 Task: Create a due date automation trigger when advanced on, on the monday after a card is due add fields without custom field "Resume" set to a date less than 1 working days ago at 11:00 AM.
Action: Mouse moved to (1151, 91)
Screenshot: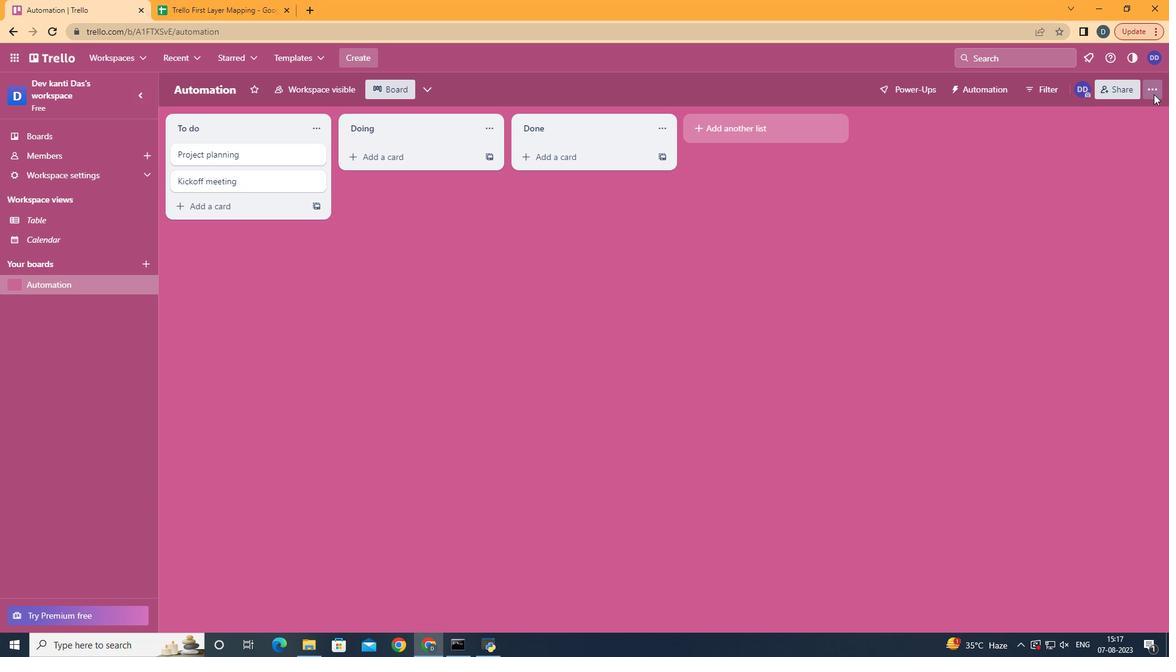 
Action: Mouse pressed left at (1151, 91)
Screenshot: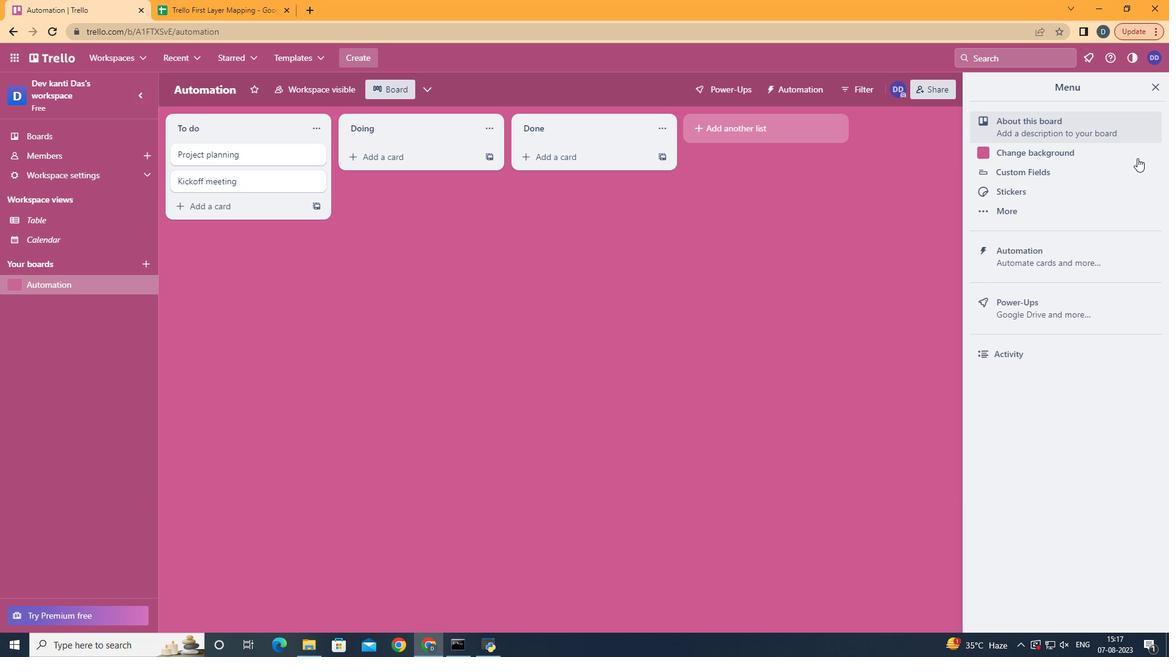 
Action: Mouse moved to (1033, 263)
Screenshot: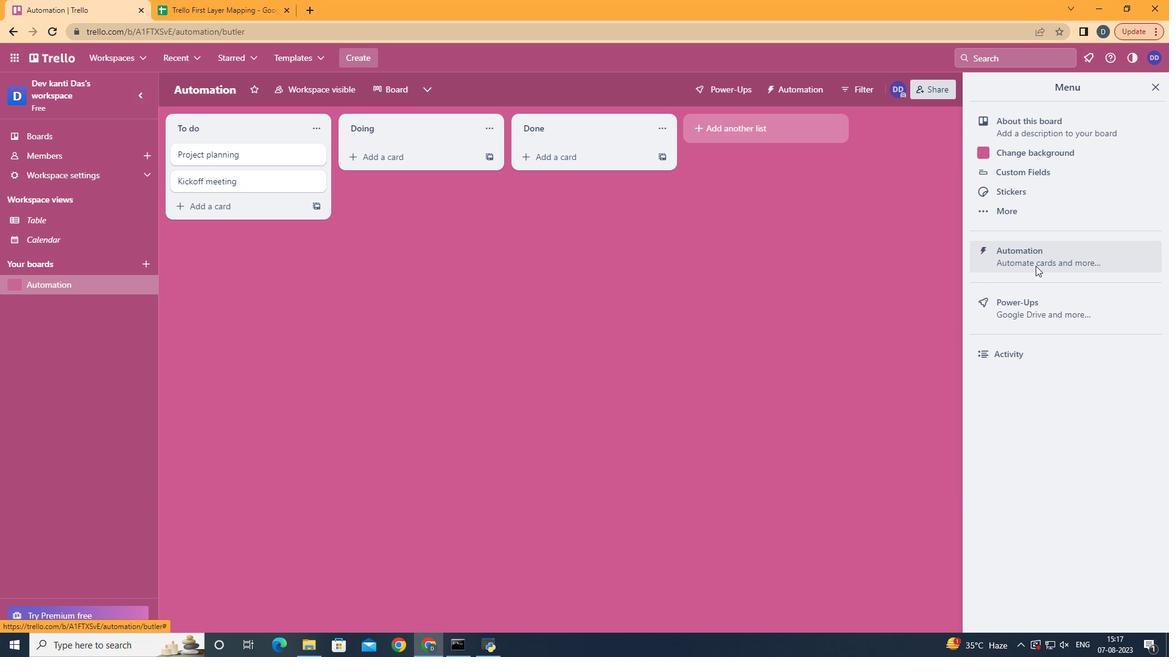 
Action: Mouse pressed left at (1033, 263)
Screenshot: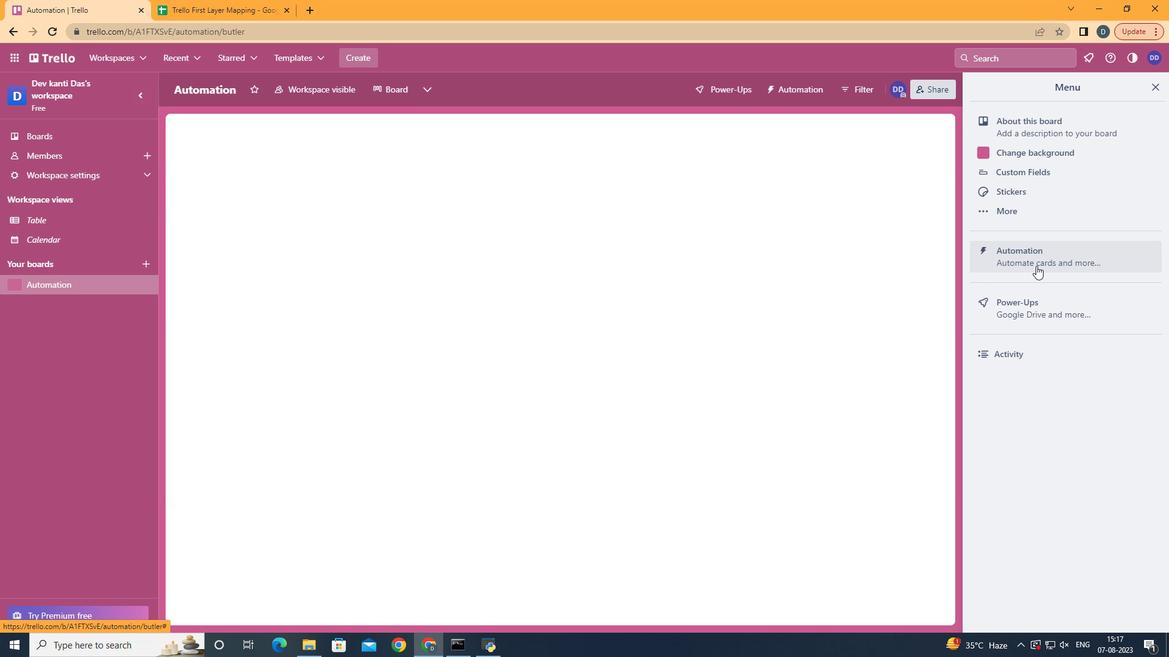 
Action: Mouse moved to (190, 250)
Screenshot: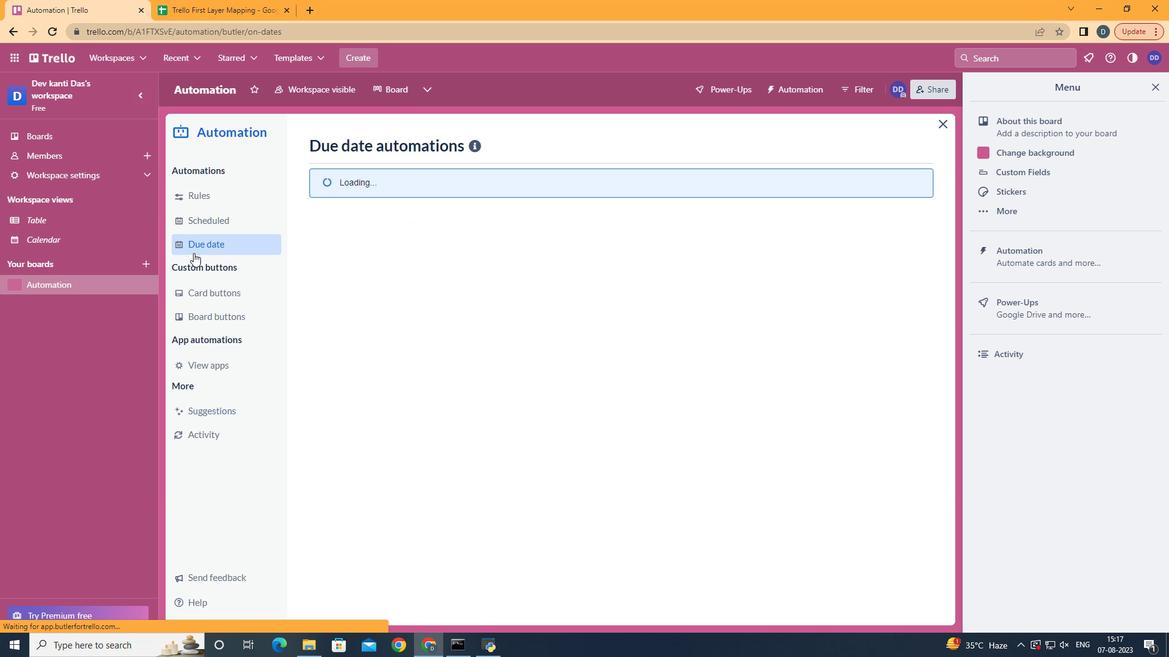 
Action: Mouse pressed left at (190, 250)
Screenshot: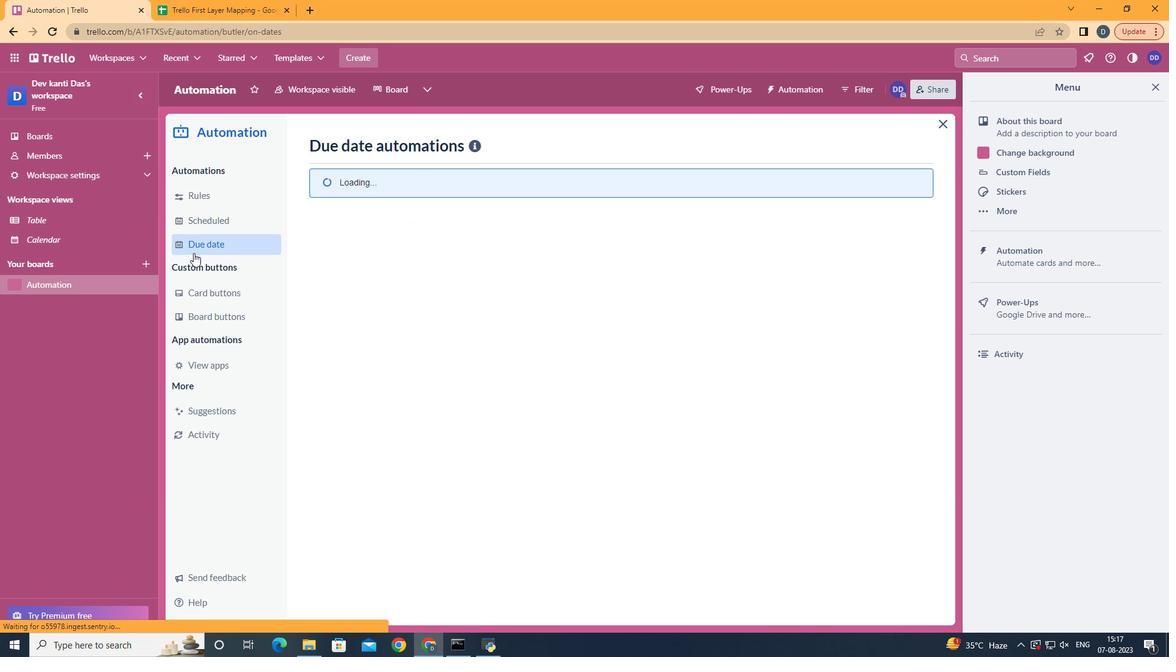 
Action: Mouse moved to (864, 141)
Screenshot: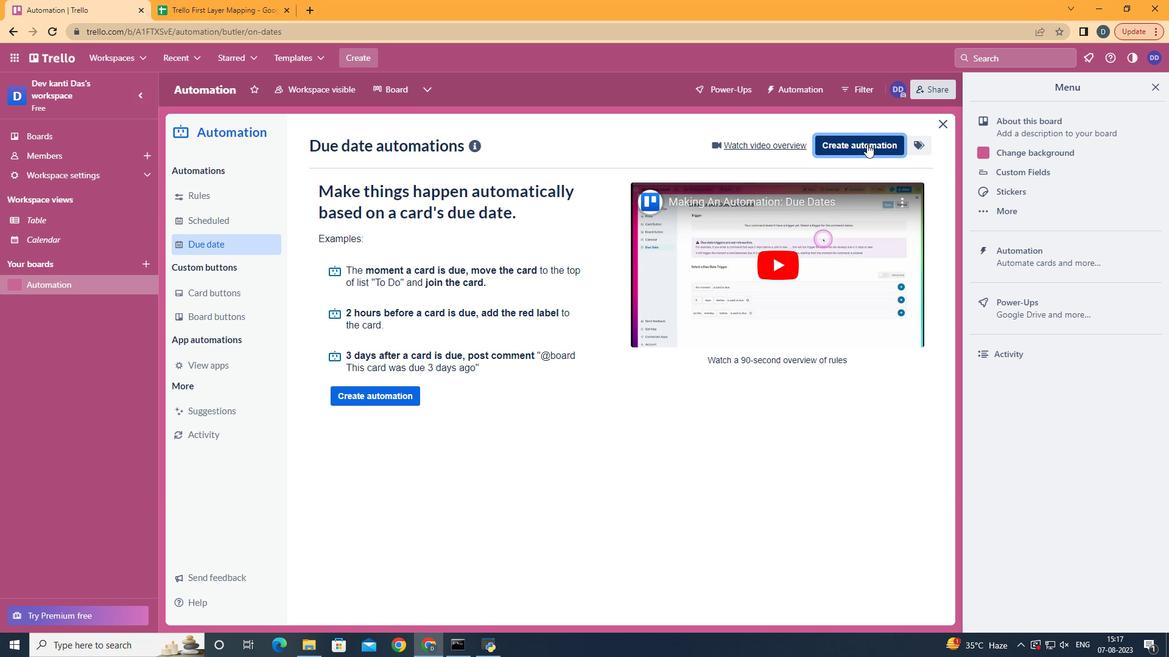 
Action: Mouse pressed left at (864, 141)
Screenshot: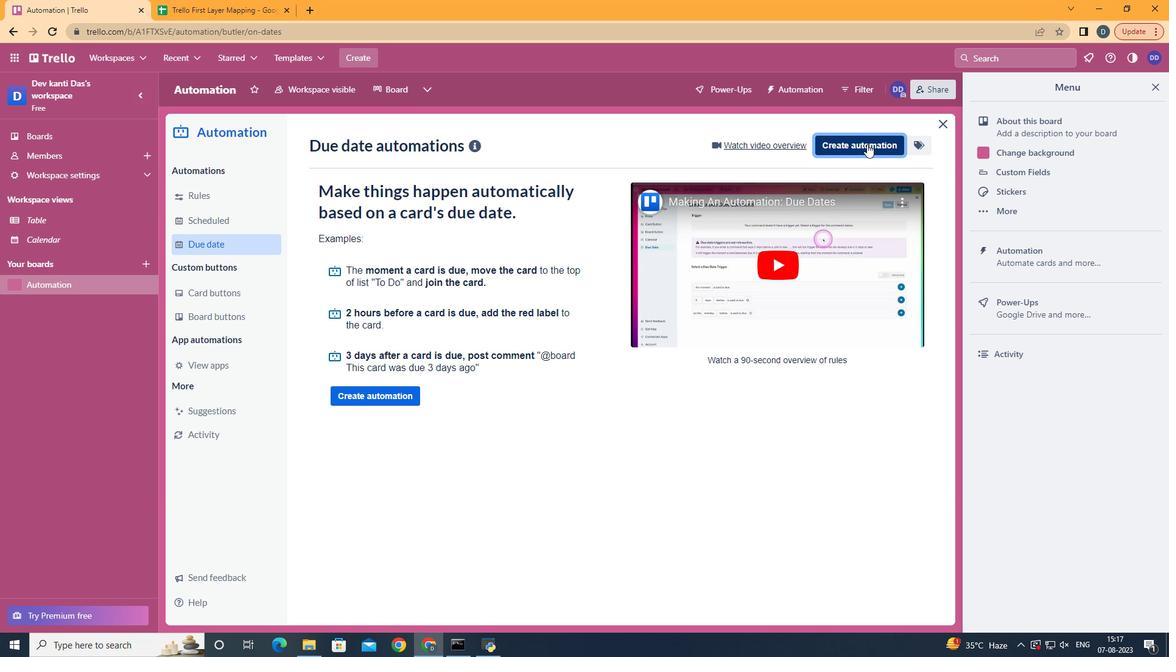 
Action: Mouse moved to (597, 254)
Screenshot: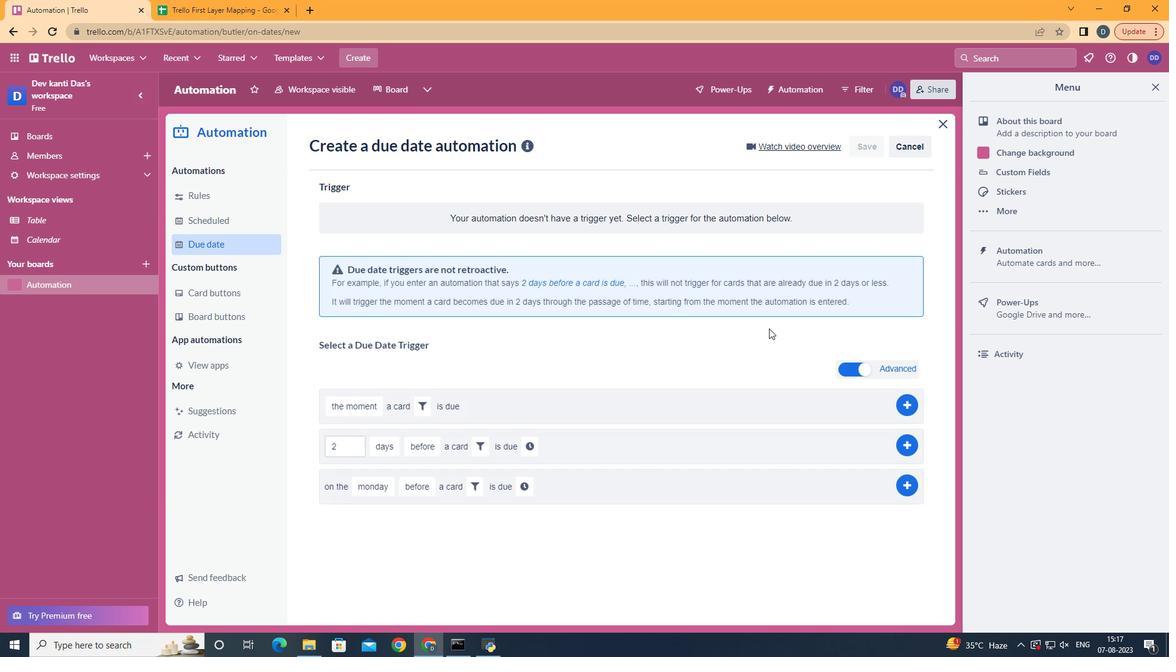 
Action: Mouse pressed left at (597, 254)
Screenshot: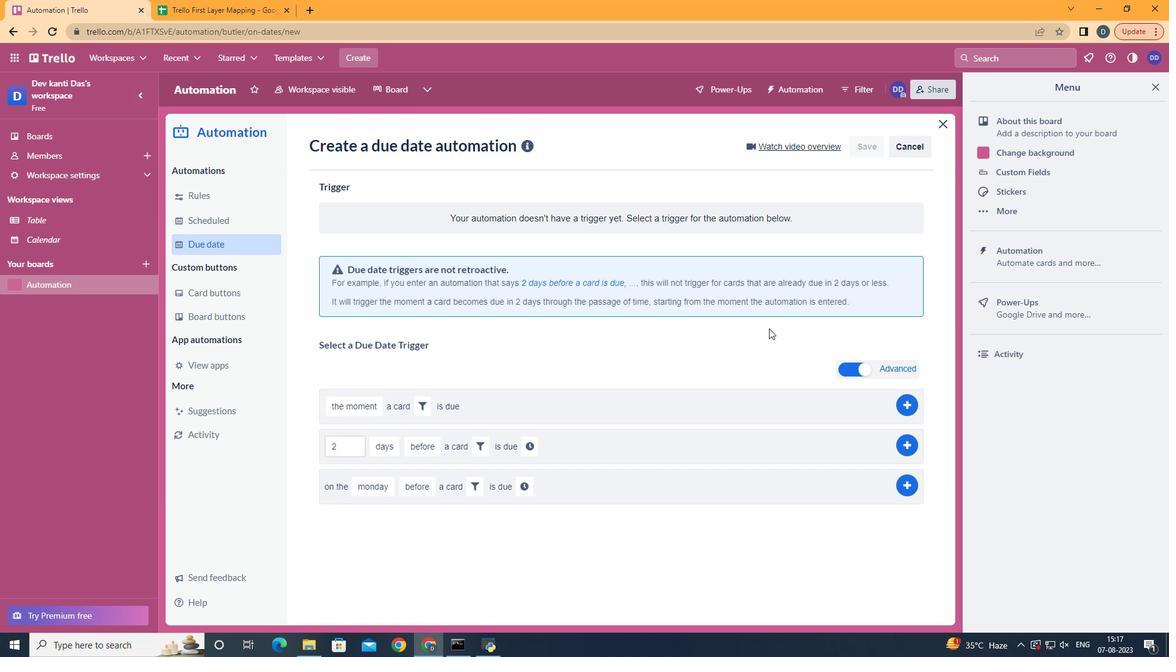 
Action: Mouse moved to (394, 314)
Screenshot: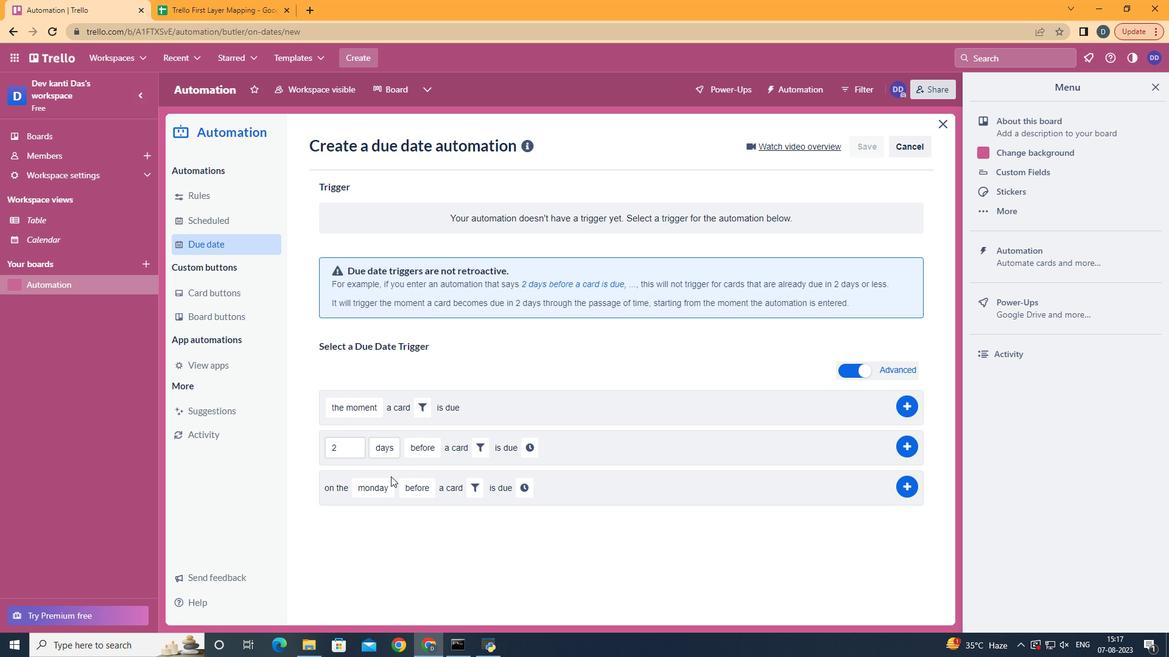 
Action: Mouse pressed left at (394, 314)
Screenshot: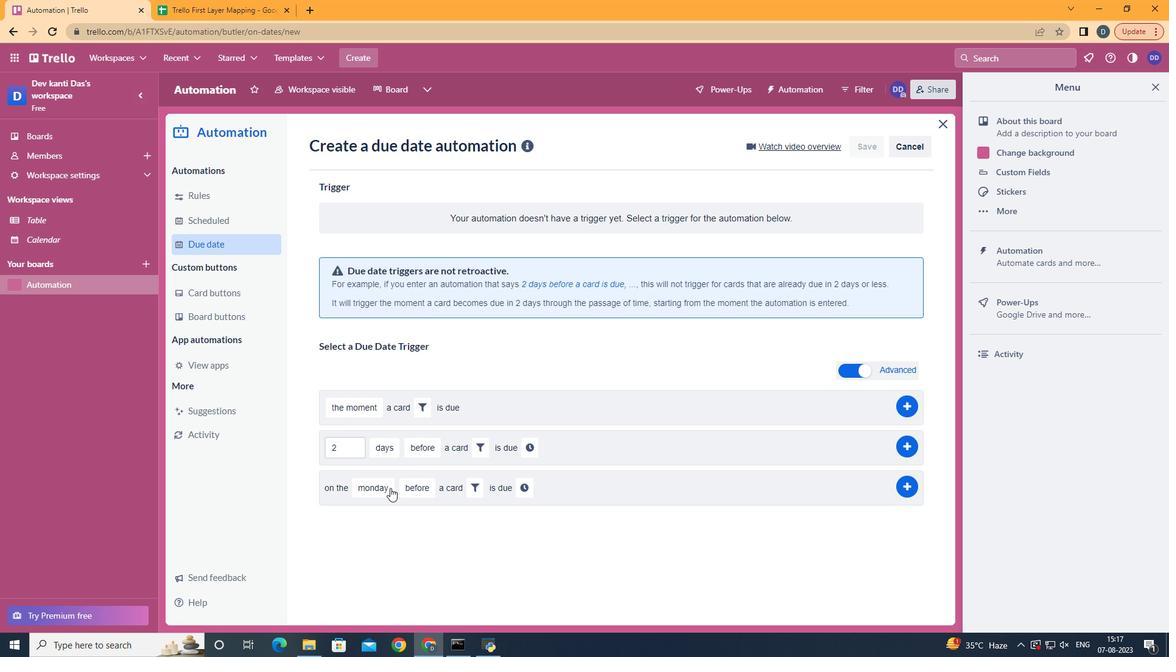 
Action: Mouse moved to (426, 528)
Screenshot: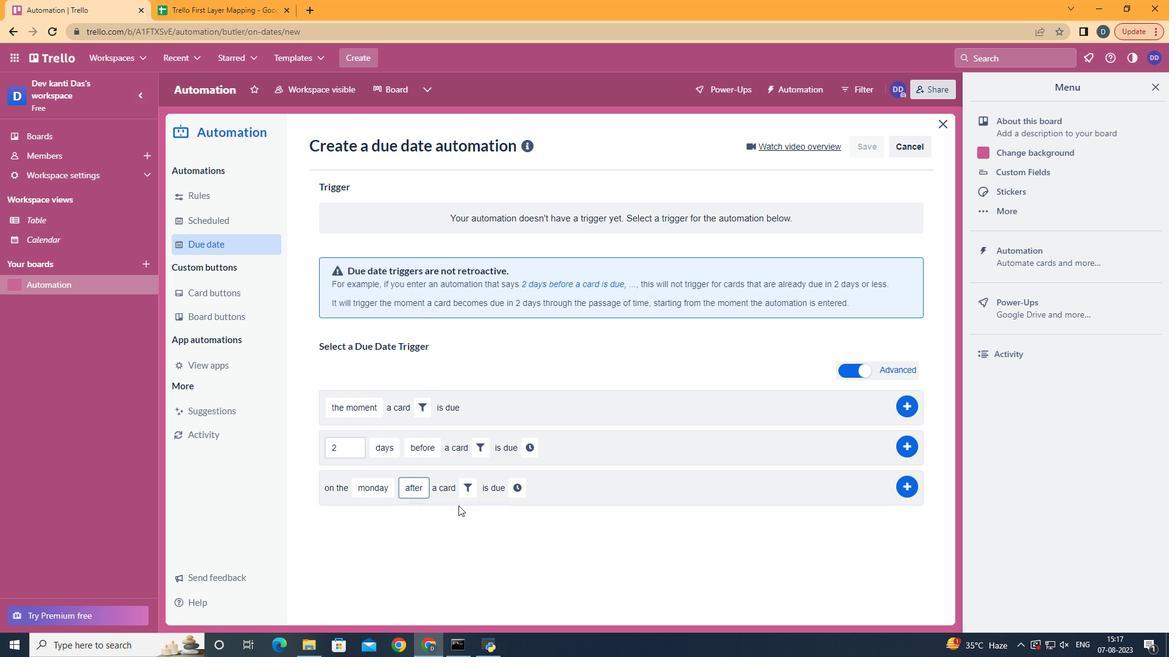 
Action: Mouse pressed left at (426, 528)
Screenshot: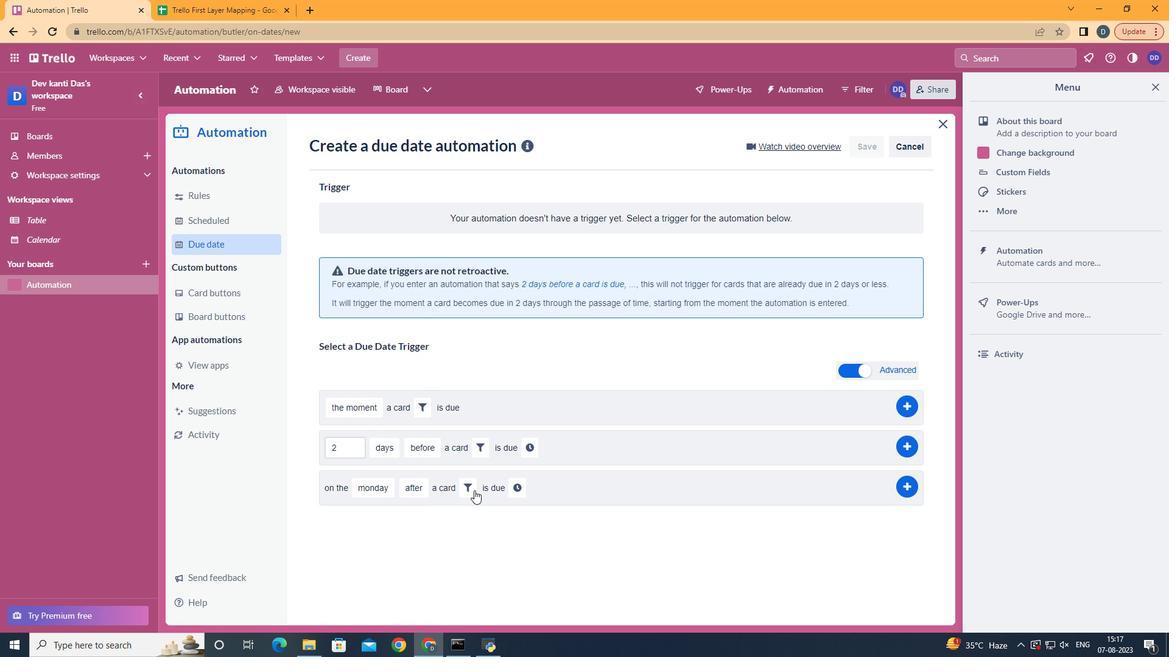 
Action: Mouse moved to (472, 486)
Screenshot: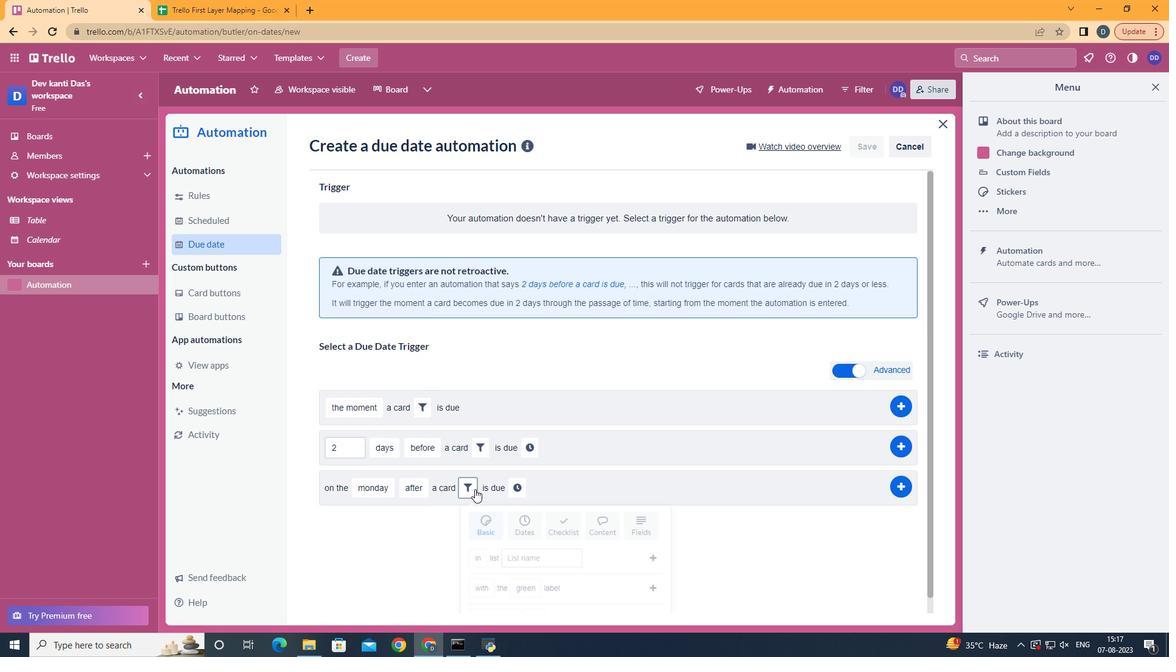 
Action: Mouse pressed left at (472, 486)
Screenshot: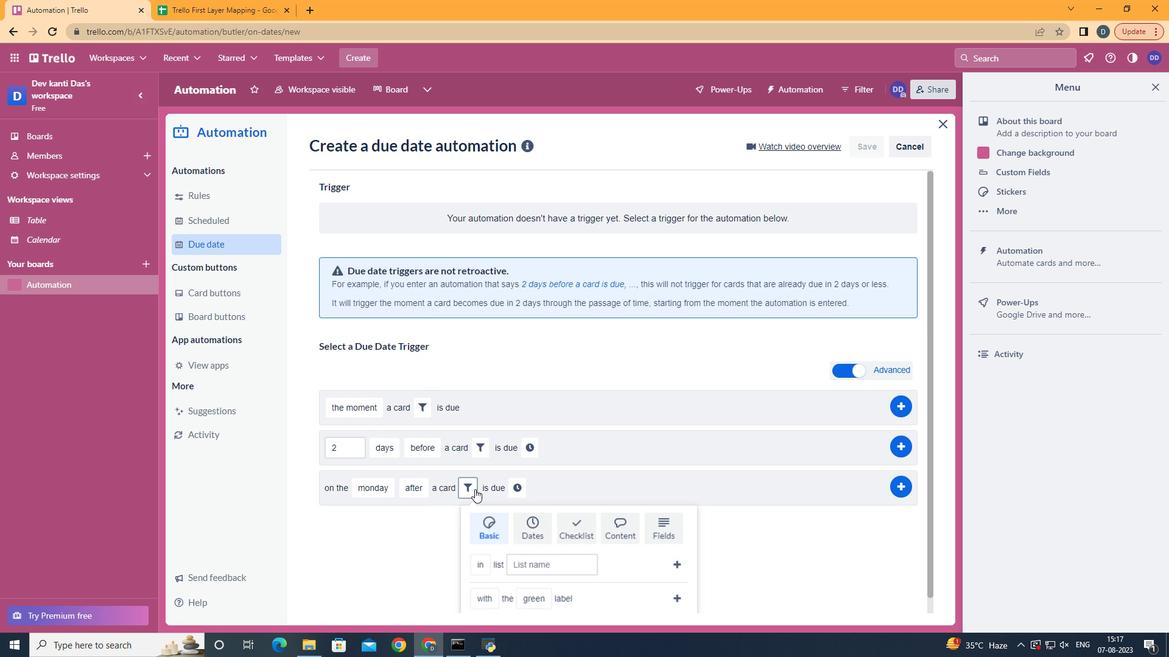
Action: Mouse moved to (673, 531)
Screenshot: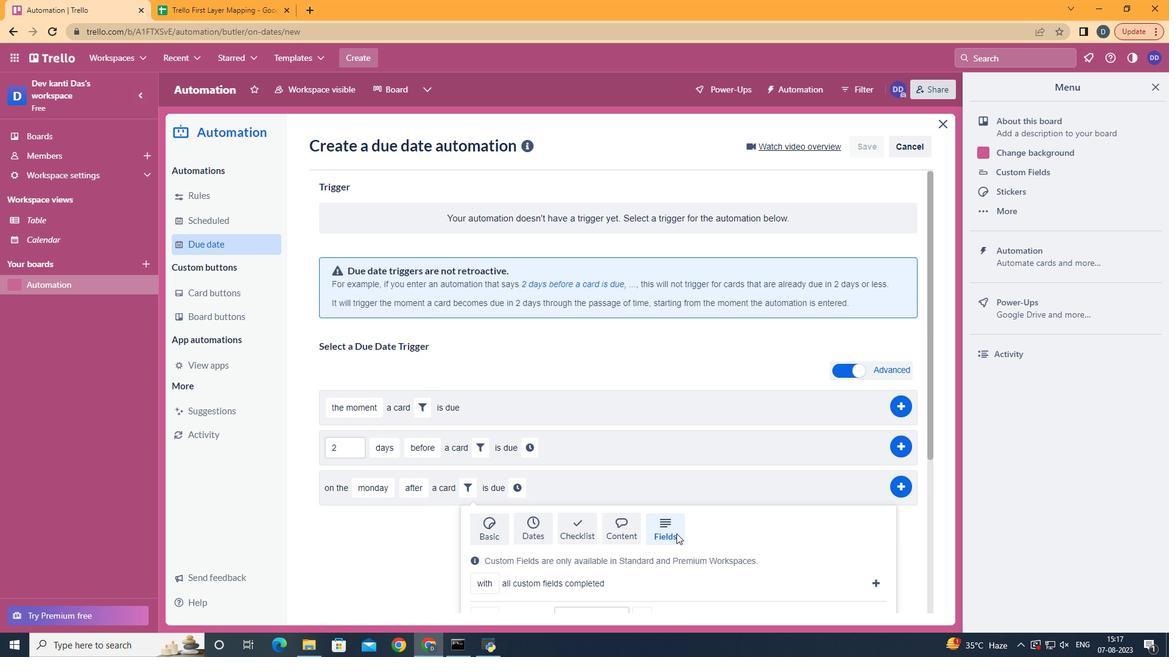 
Action: Mouse pressed left at (673, 531)
Screenshot: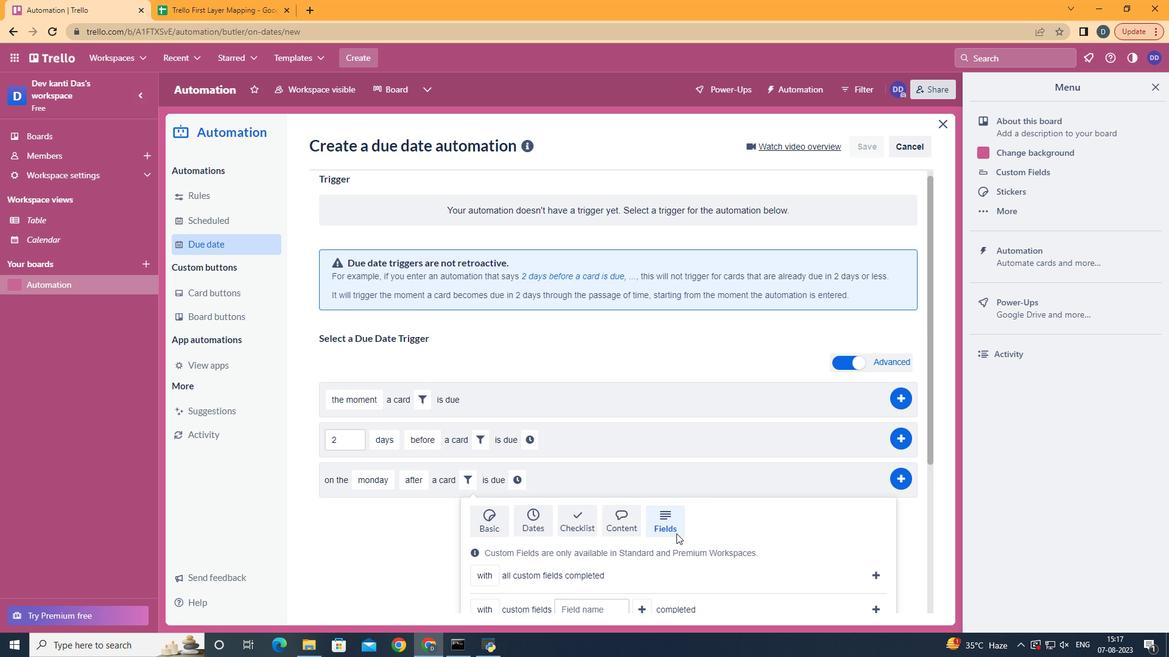 
Action: Mouse scrolled (673, 530) with delta (0, 0)
Screenshot: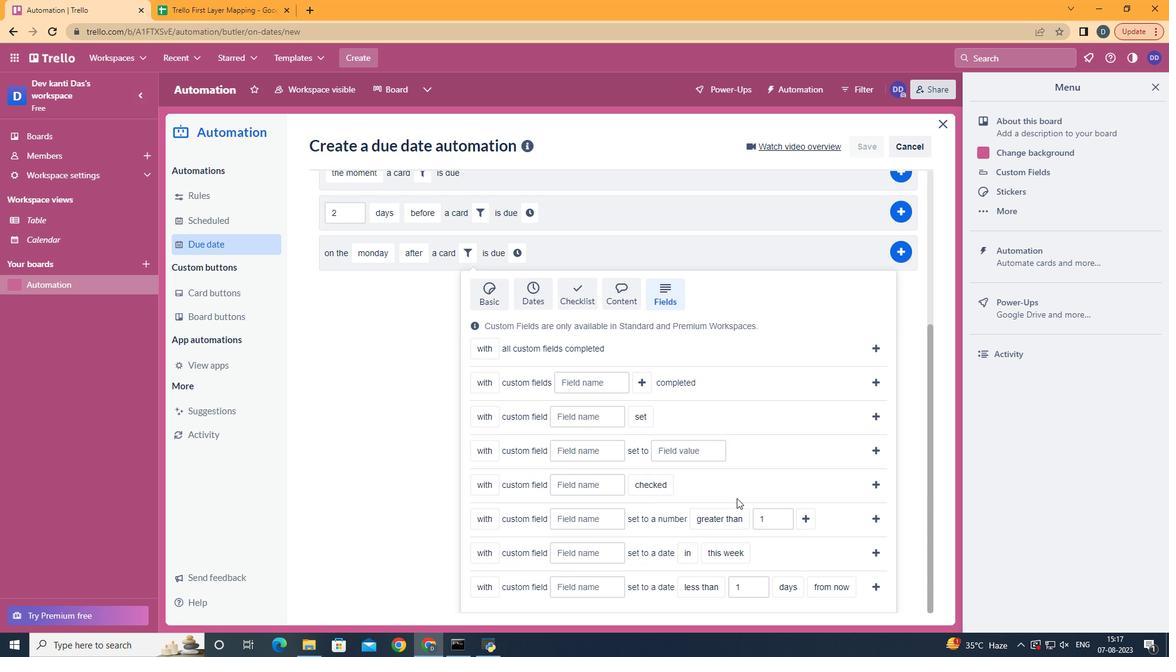 
Action: Mouse scrolled (673, 530) with delta (0, 0)
Screenshot: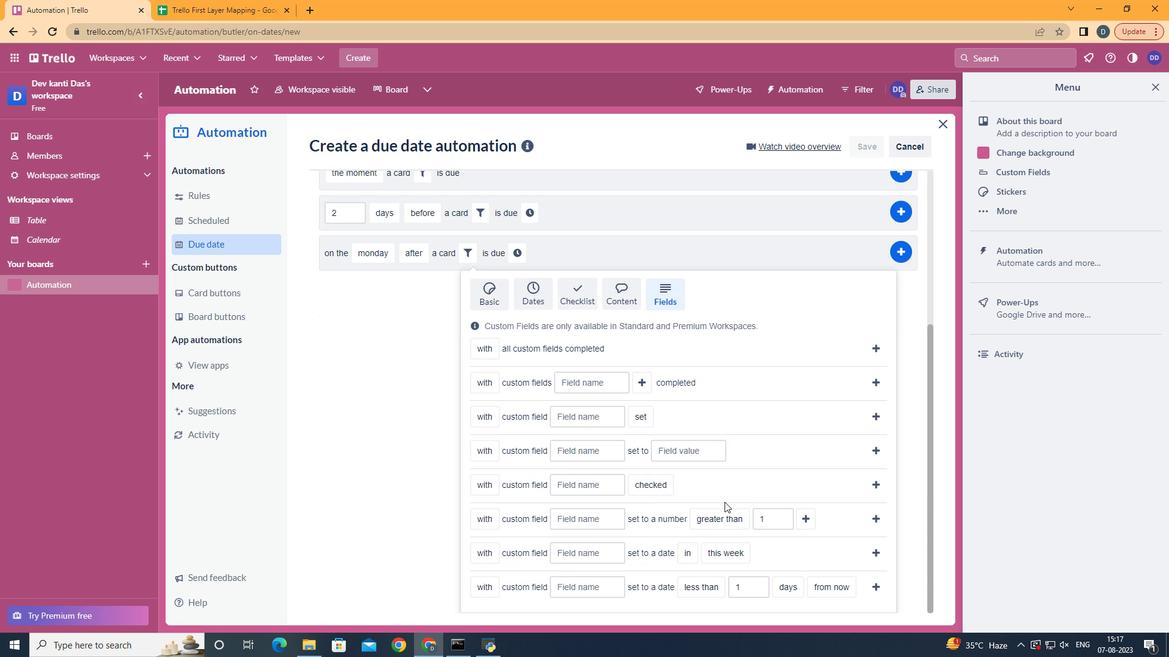 
Action: Mouse scrolled (673, 530) with delta (0, 0)
Screenshot: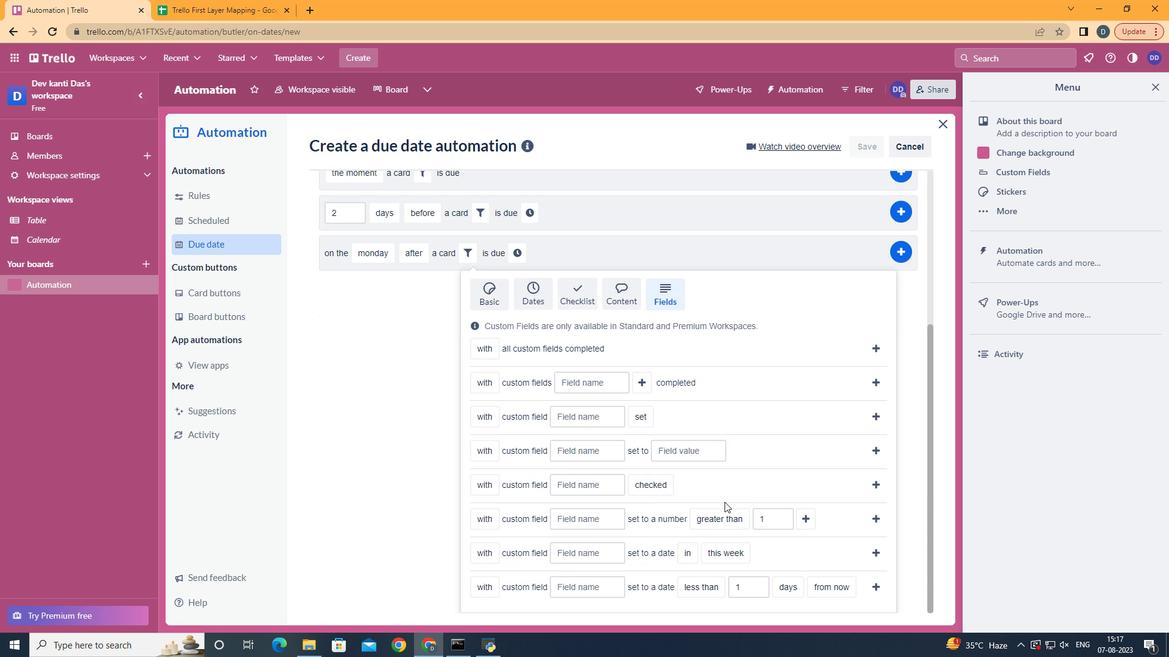 
Action: Mouse scrolled (673, 530) with delta (0, 0)
Screenshot: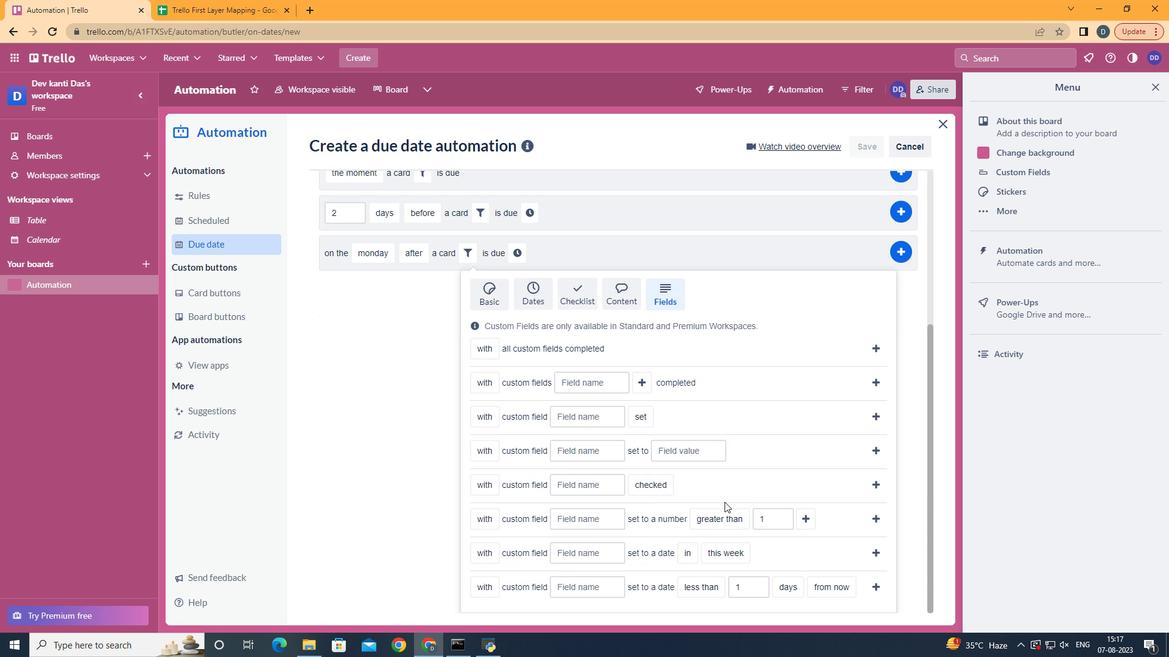 
Action: Mouse scrolled (673, 530) with delta (0, 0)
Screenshot: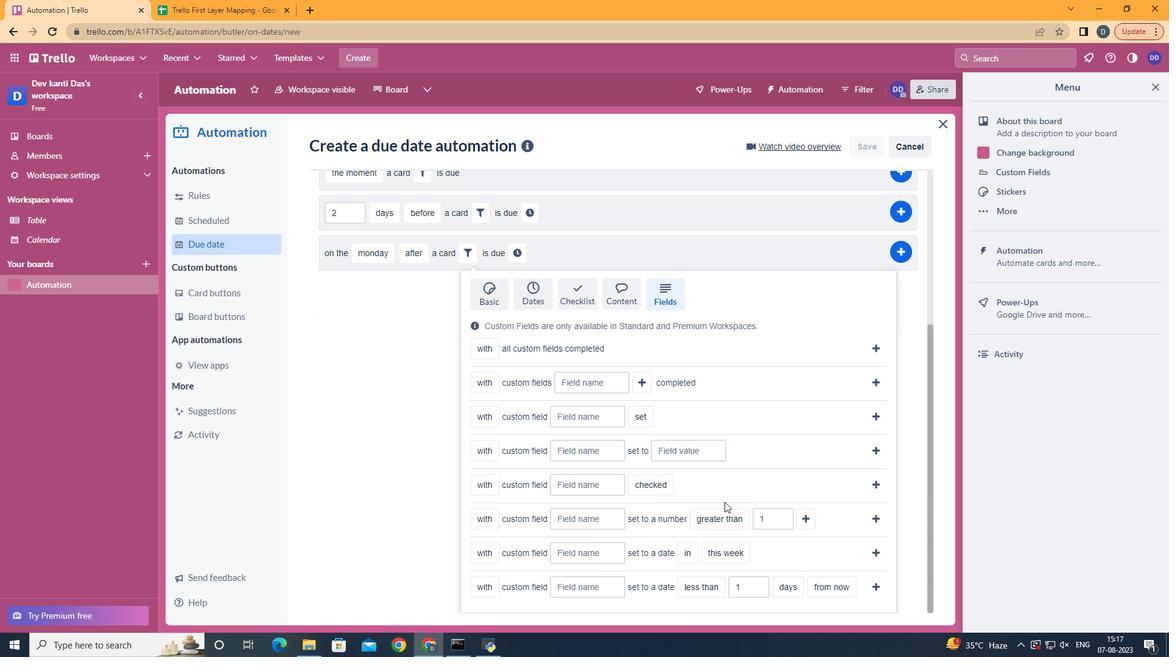 
Action: Mouse moved to (493, 564)
Screenshot: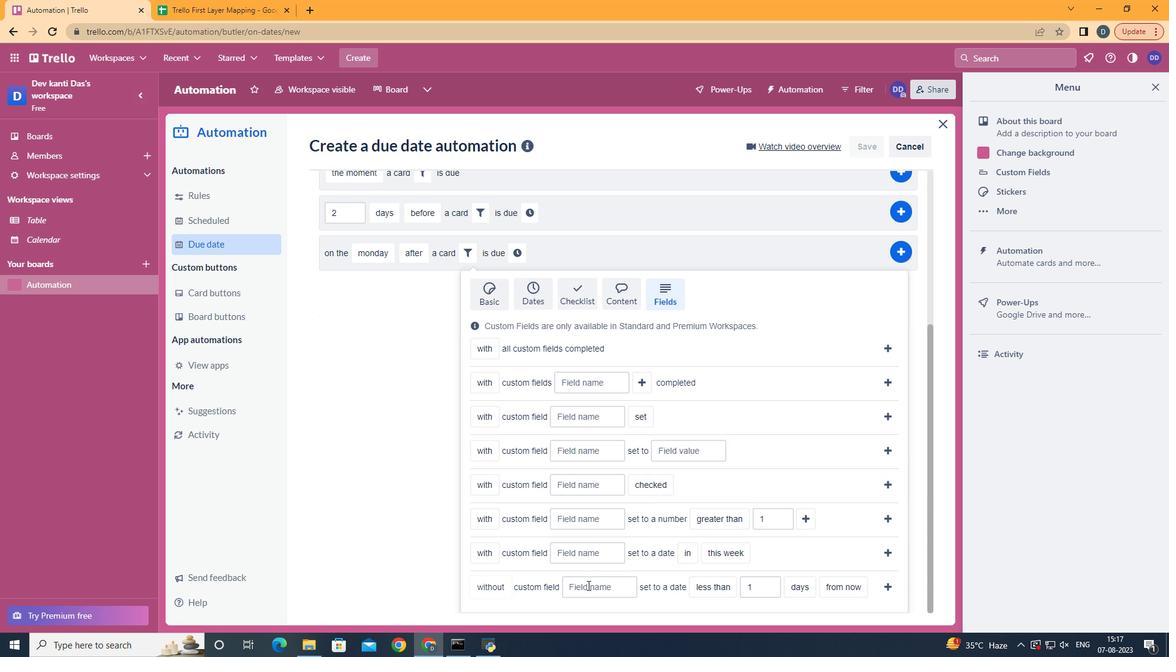 
Action: Mouse pressed left at (493, 564)
Screenshot: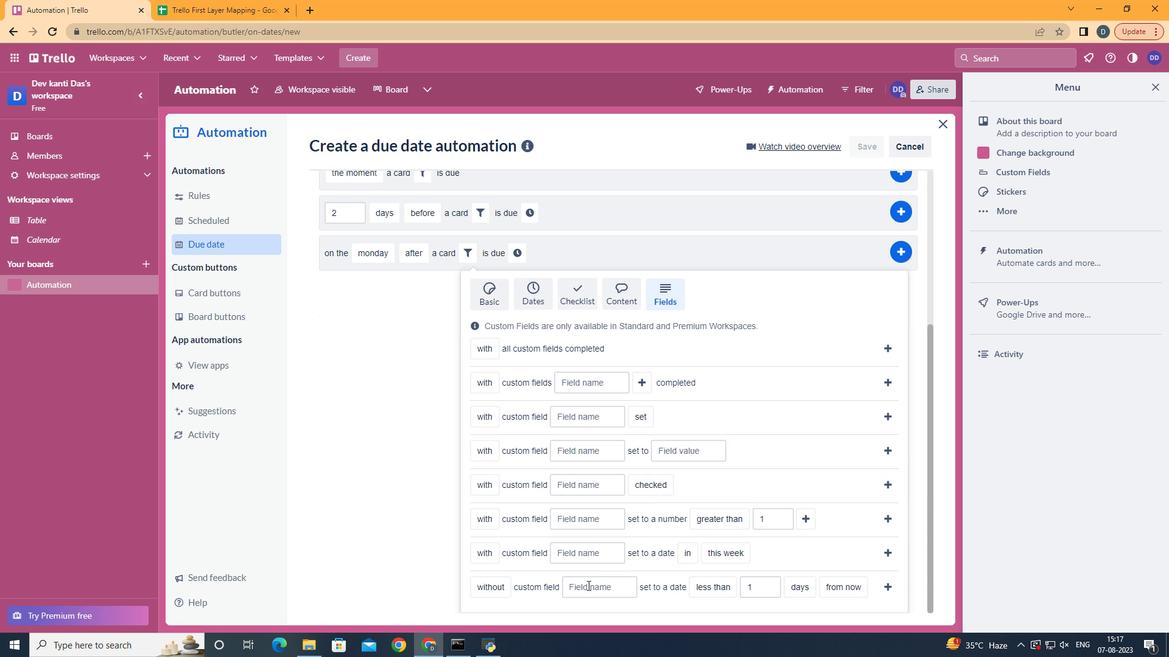 
Action: Mouse moved to (584, 582)
Screenshot: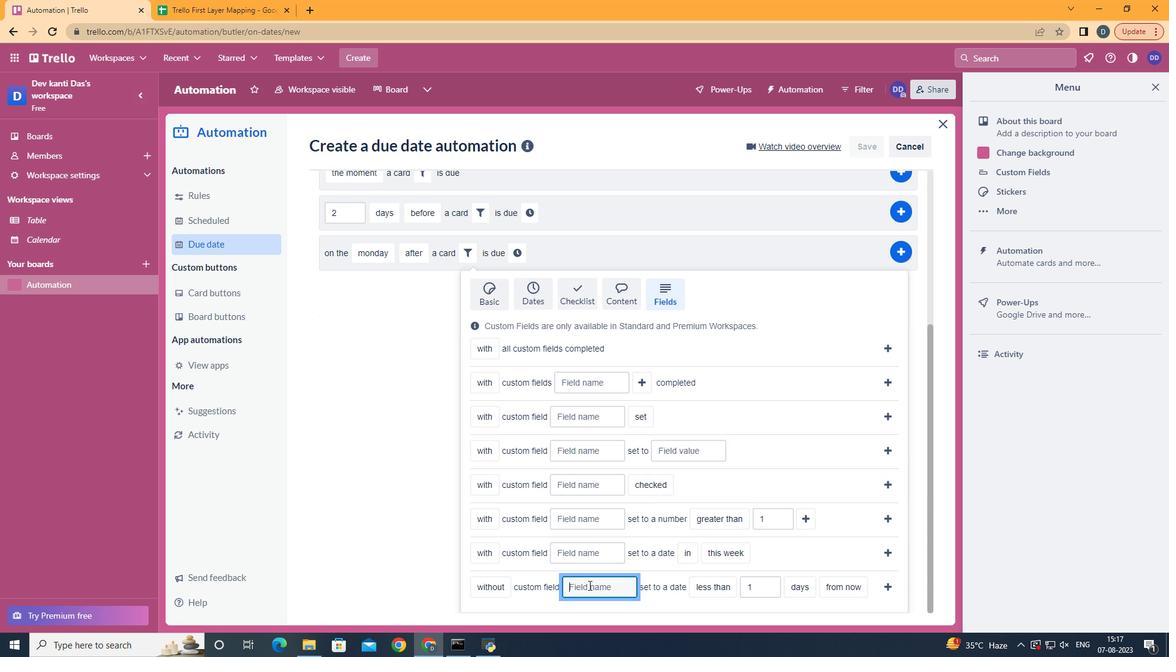 
Action: Mouse pressed left at (584, 582)
Screenshot: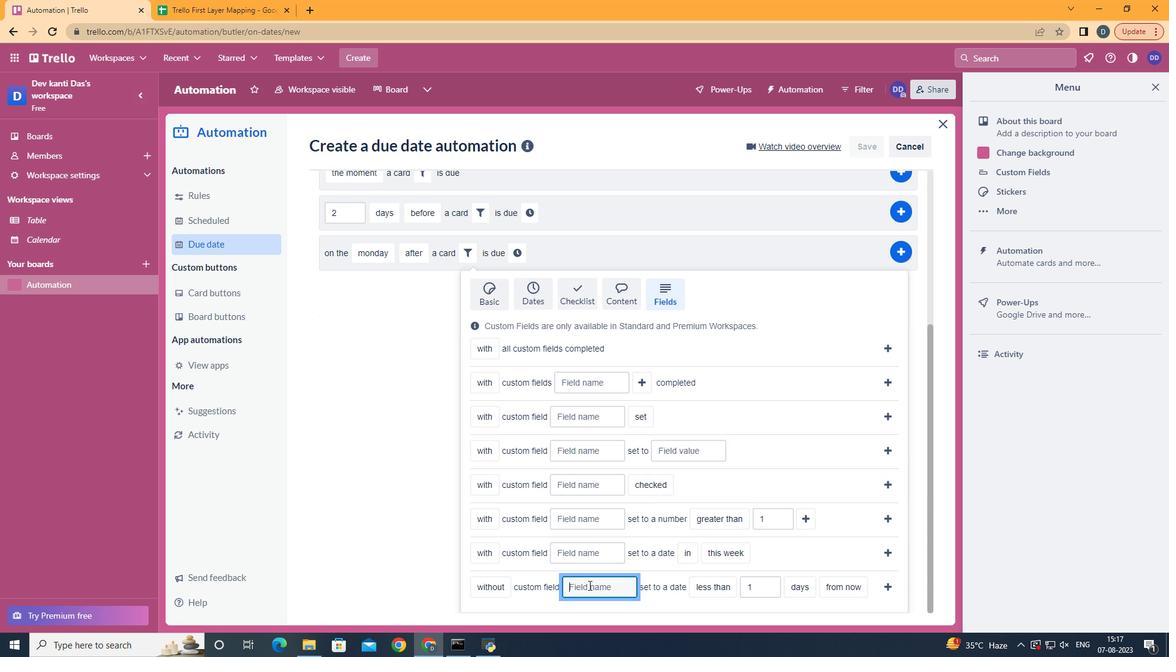 
Action: Mouse moved to (585, 582)
Screenshot: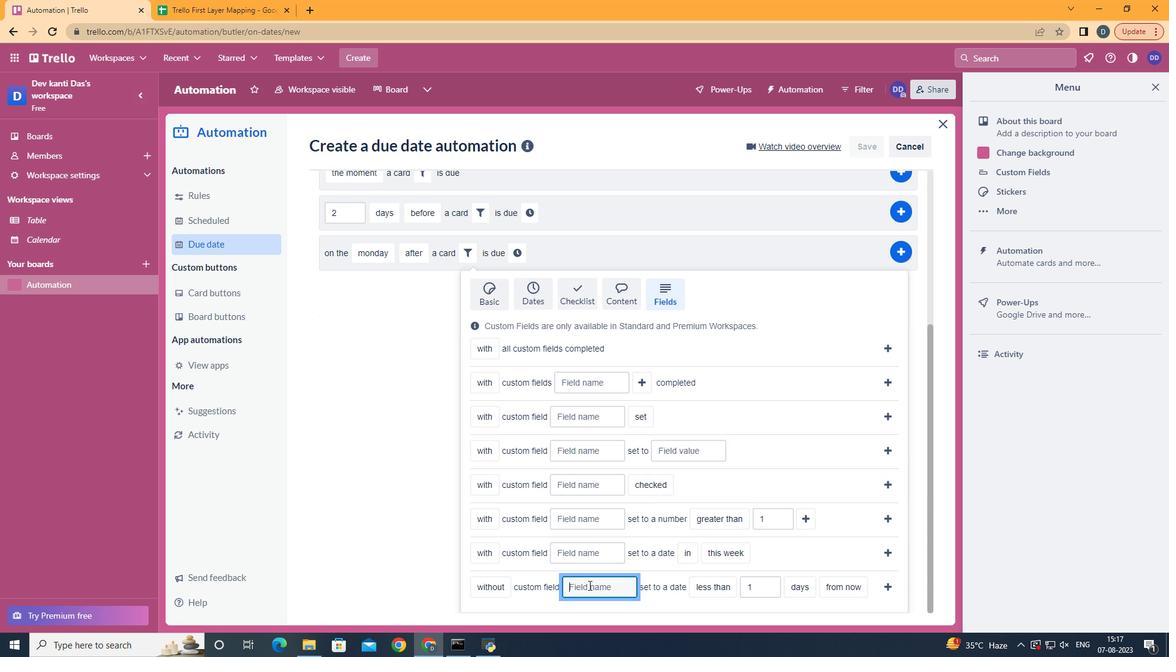 
Action: Key pressed <Key.shift>Resume
Screenshot: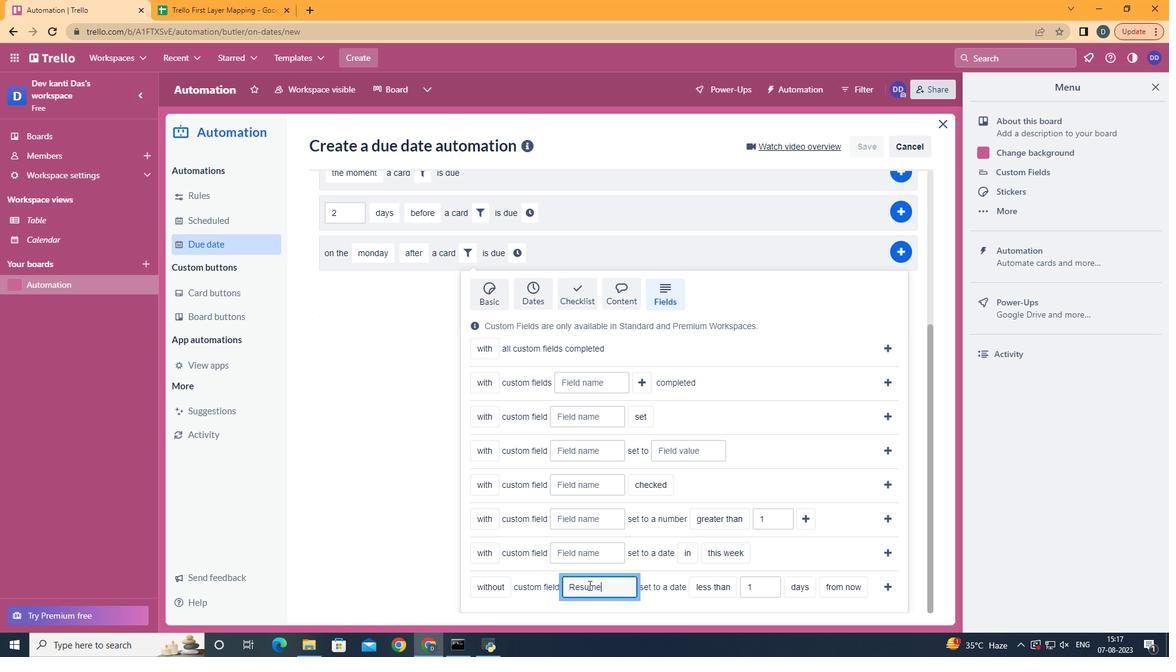 
Action: Mouse moved to (716, 495)
Screenshot: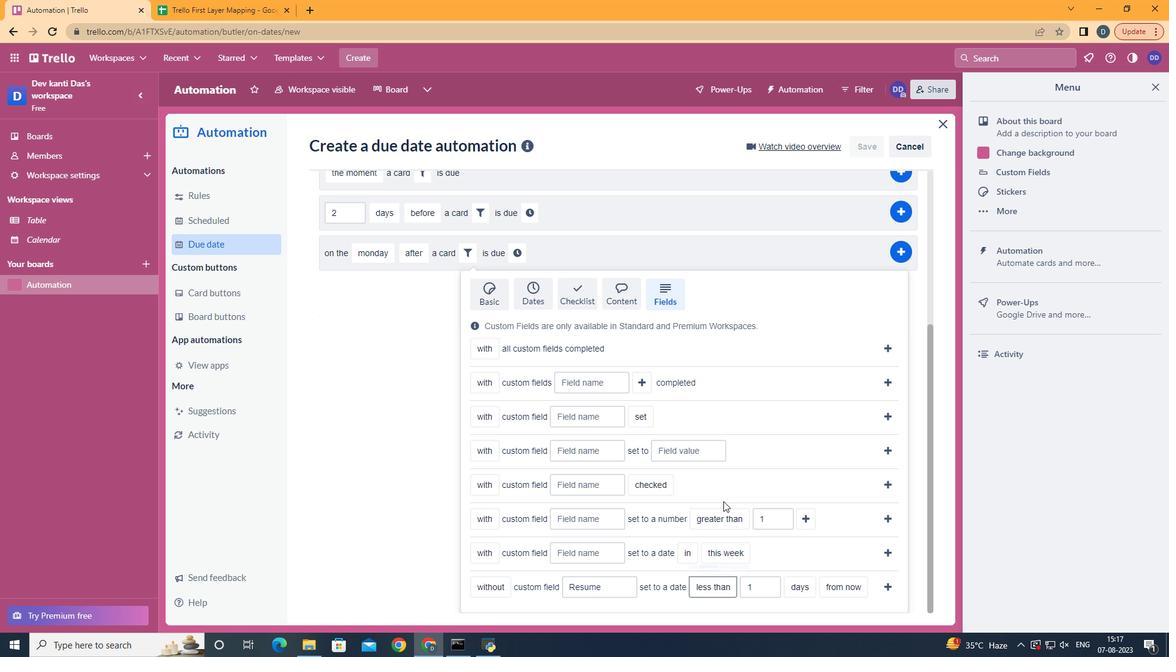 
Action: Mouse pressed left at (716, 495)
Screenshot: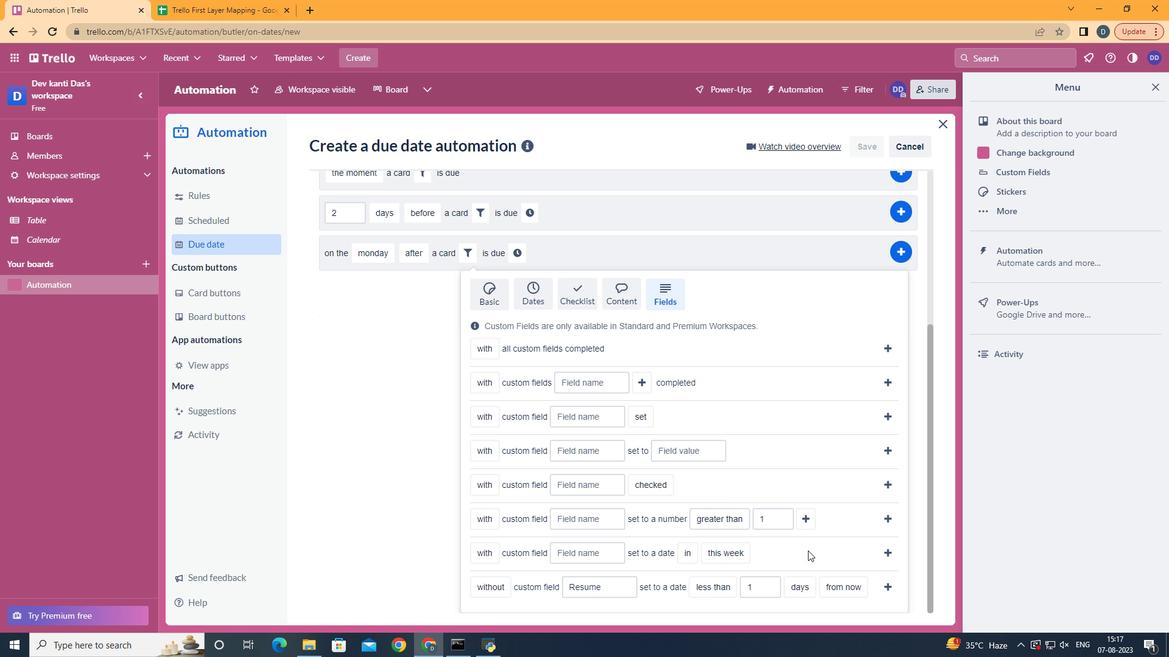 
Action: Mouse moved to (809, 564)
Screenshot: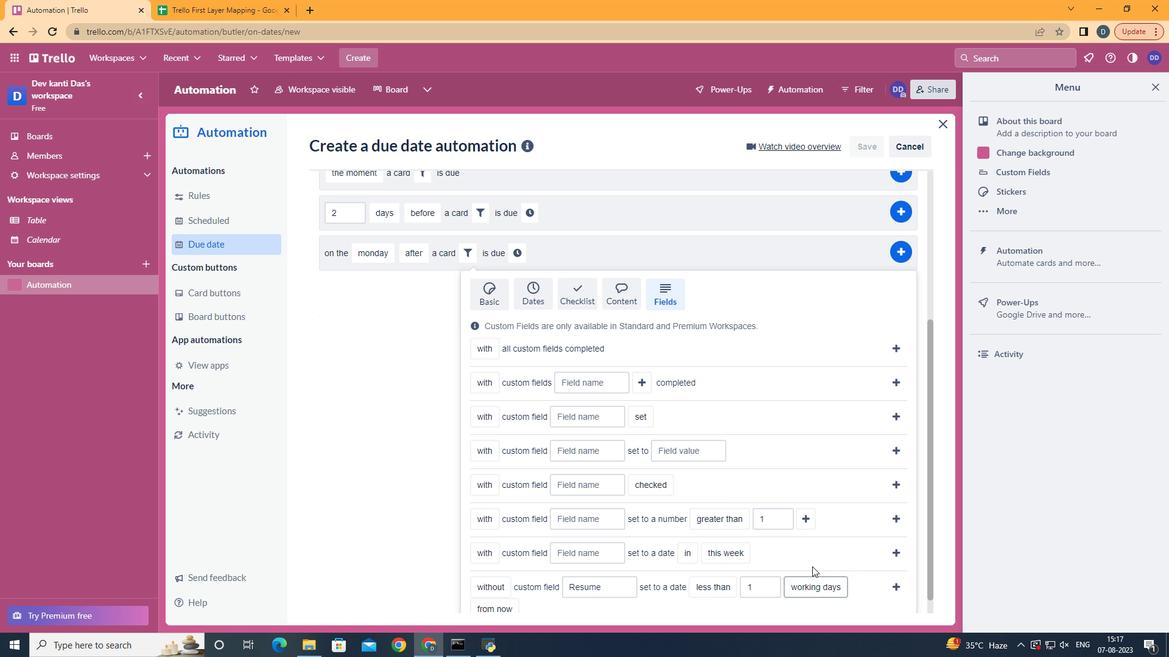 
Action: Mouse pressed left at (809, 564)
Screenshot: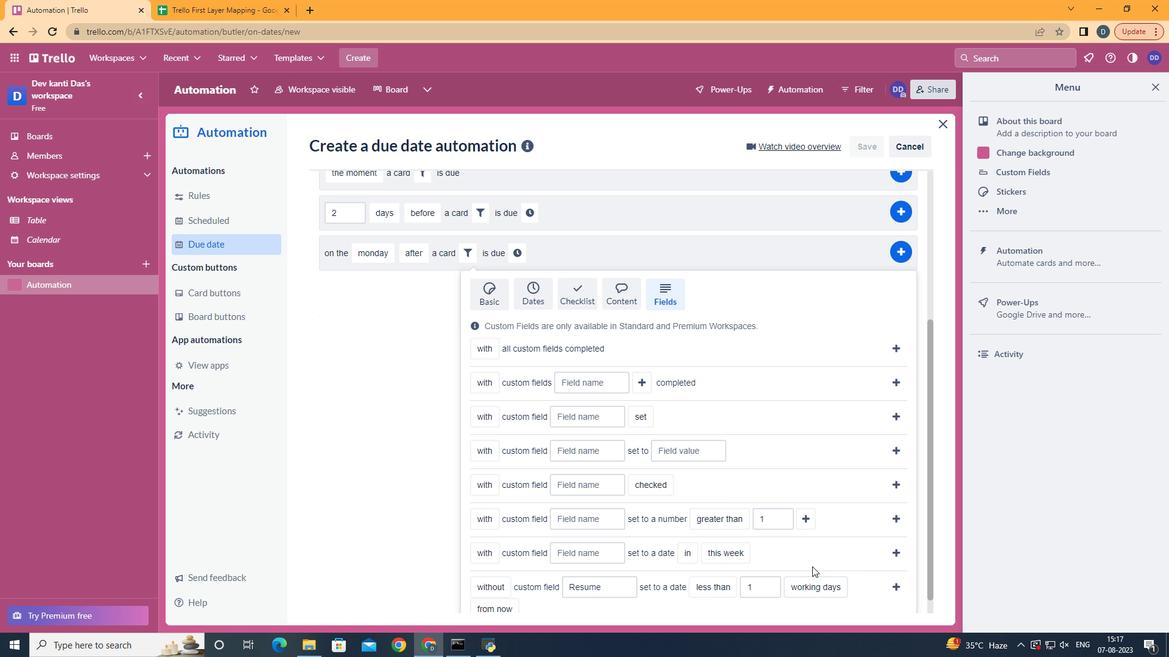 
Action: Mouse moved to (811, 546)
Screenshot: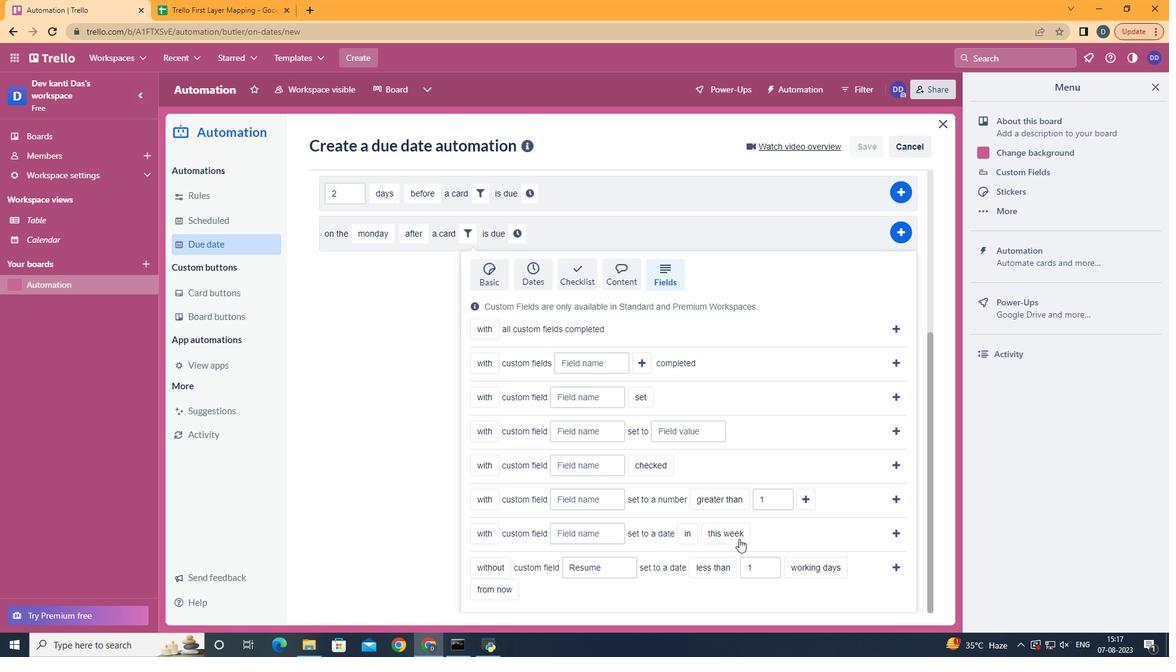 
Action: Mouse scrolled (811, 546) with delta (0, 0)
Screenshot: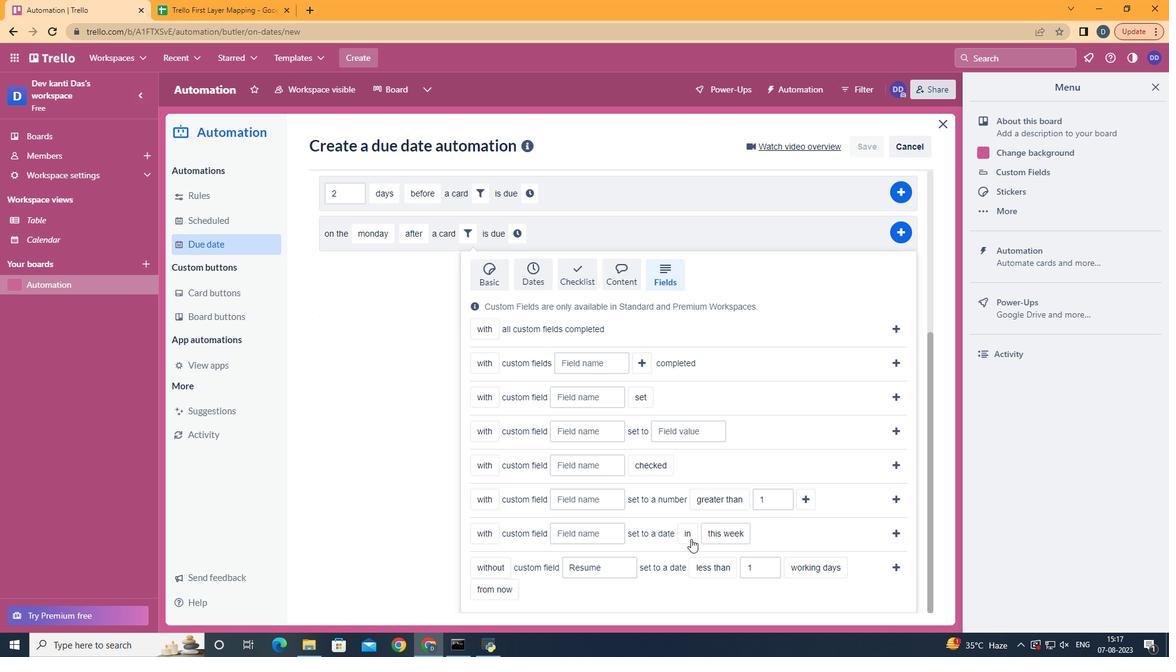 
Action: Mouse moved to (811, 546)
Screenshot: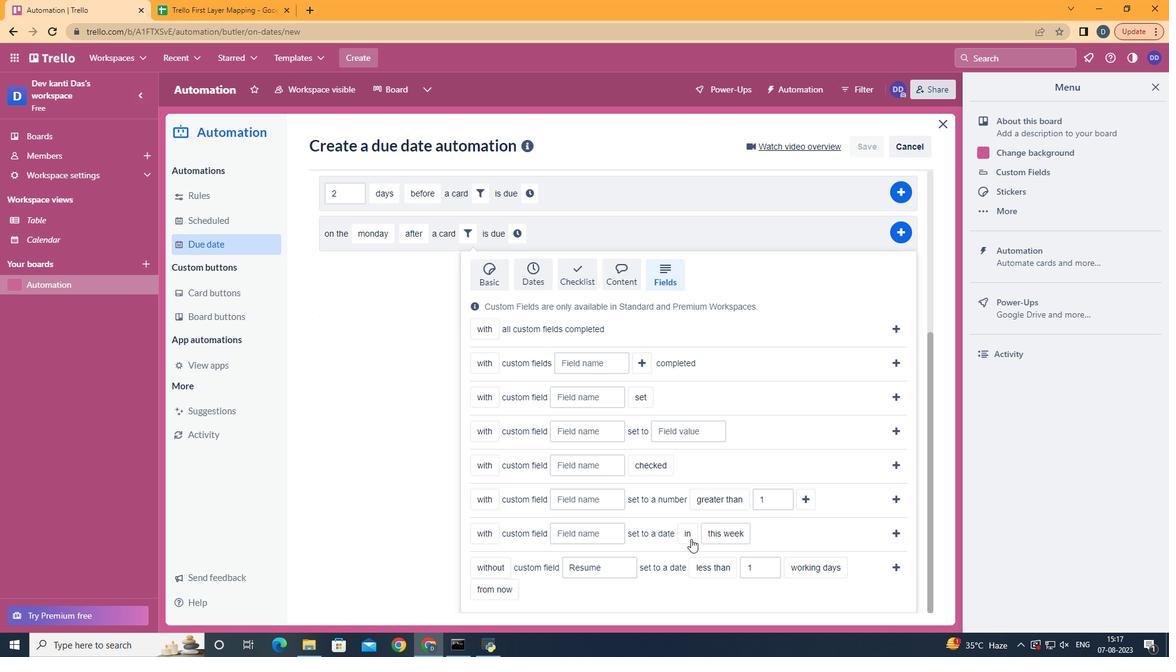 
Action: Mouse scrolled (811, 545) with delta (0, 0)
Screenshot: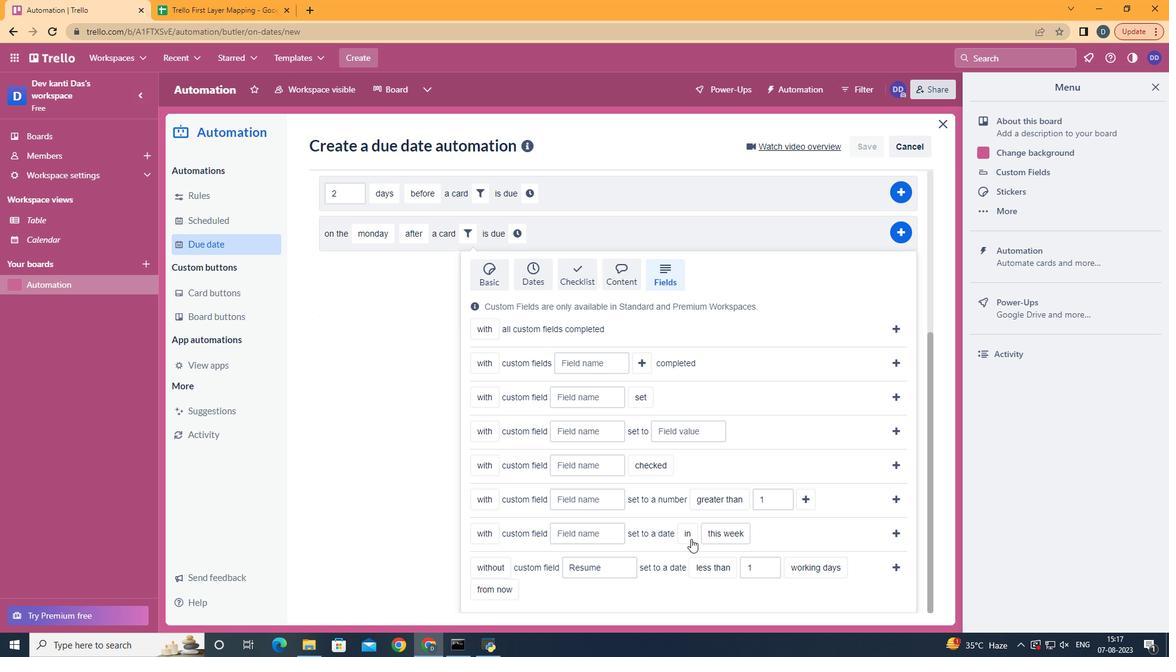 
Action: Mouse scrolled (811, 545) with delta (0, 0)
Screenshot: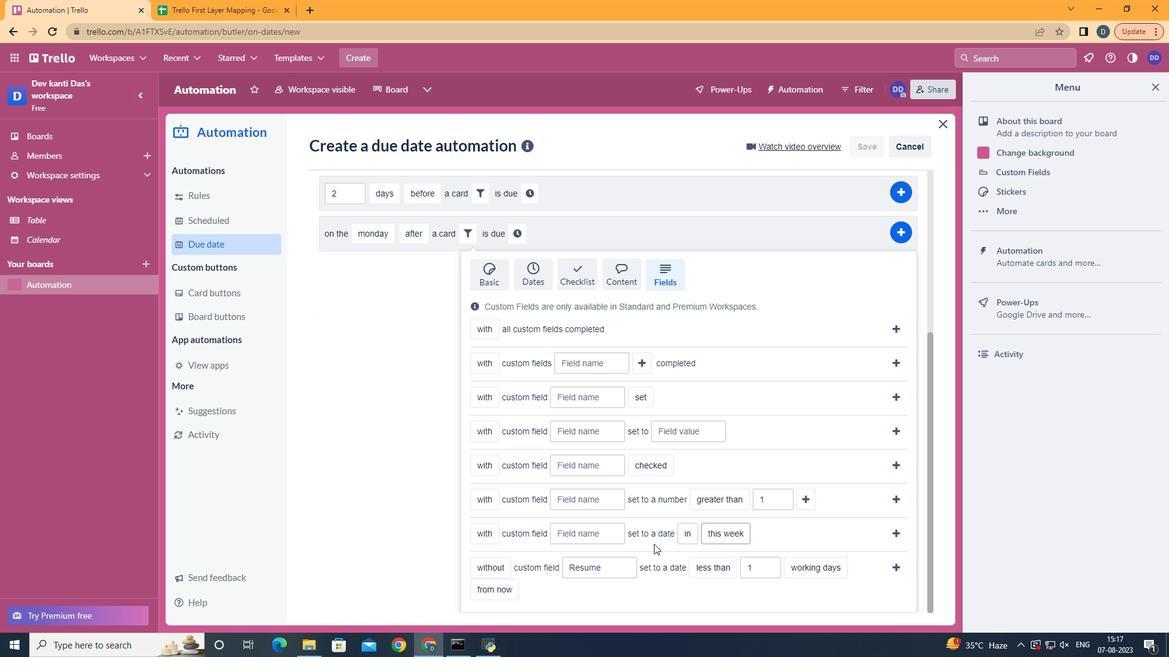 
Action: Mouse moved to (510, 569)
Screenshot: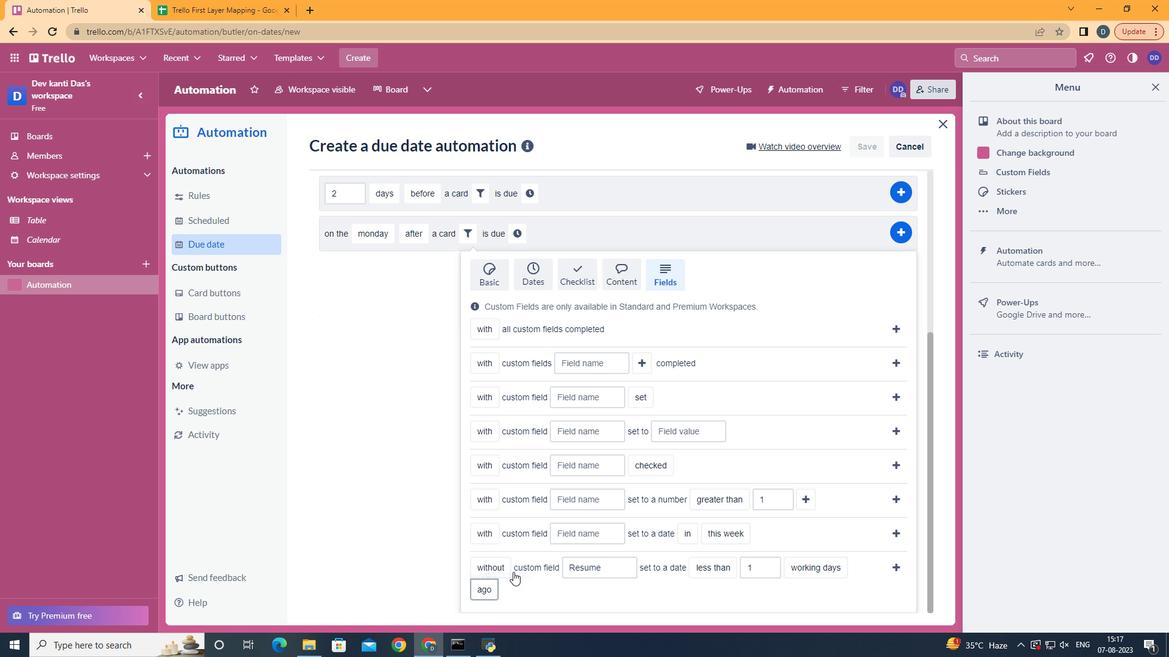 
Action: Mouse pressed left at (510, 569)
Screenshot: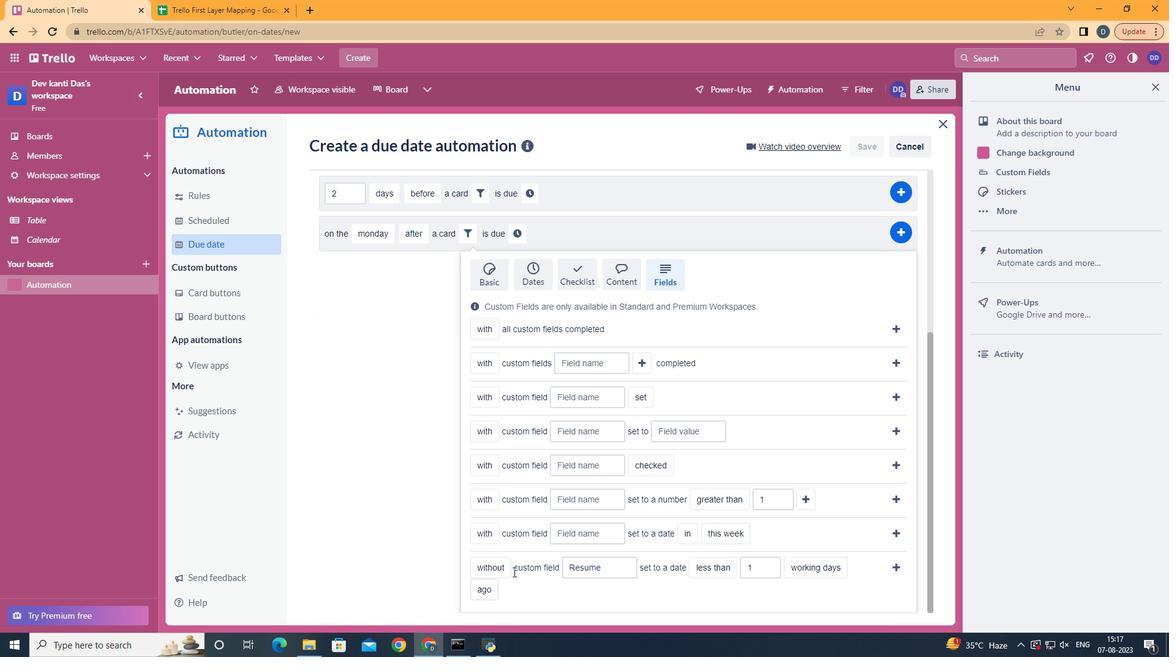 
Action: Mouse moved to (897, 567)
Screenshot: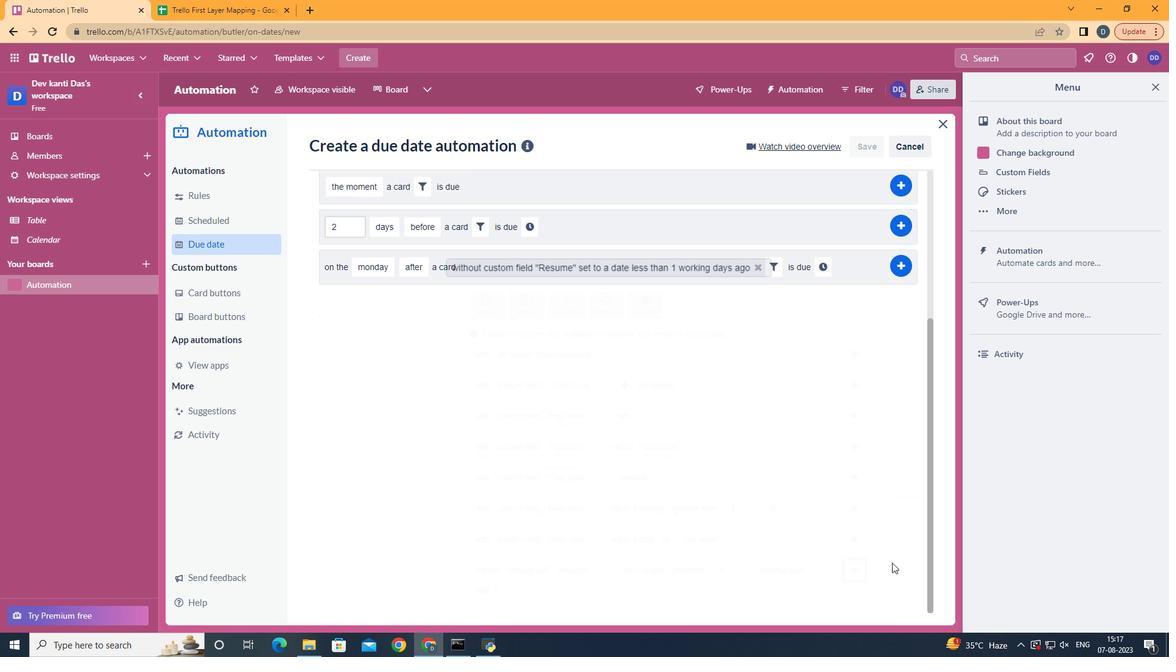 
Action: Mouse pressed left at (897, 567)
Screenshot: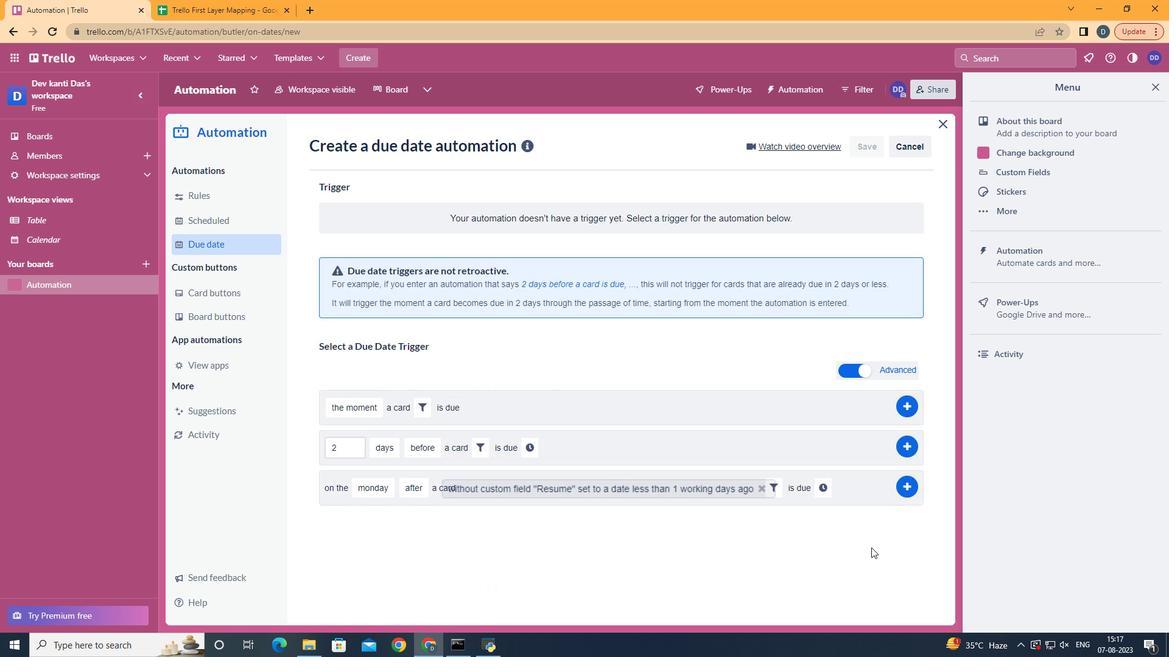 
Action: Mouse moved to (821, 490)
Screenshot: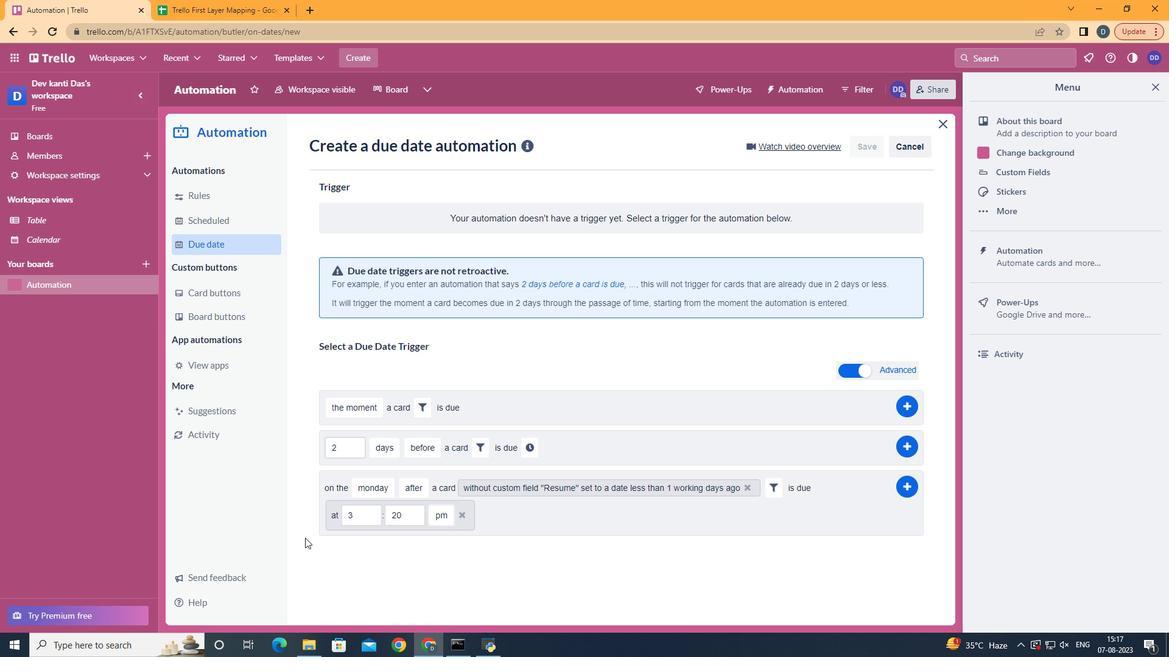 
Action: Mouse pressed left at (821, 490)
Screenshot: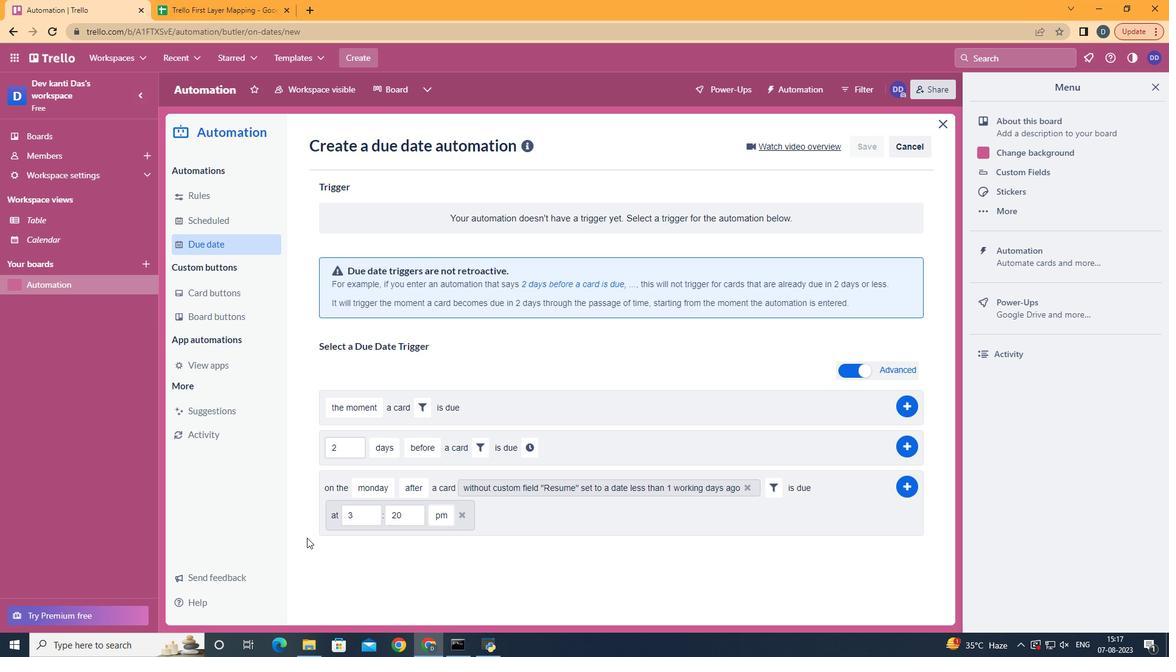 
Action: Mouse moved to (353, 517)
Screenshot: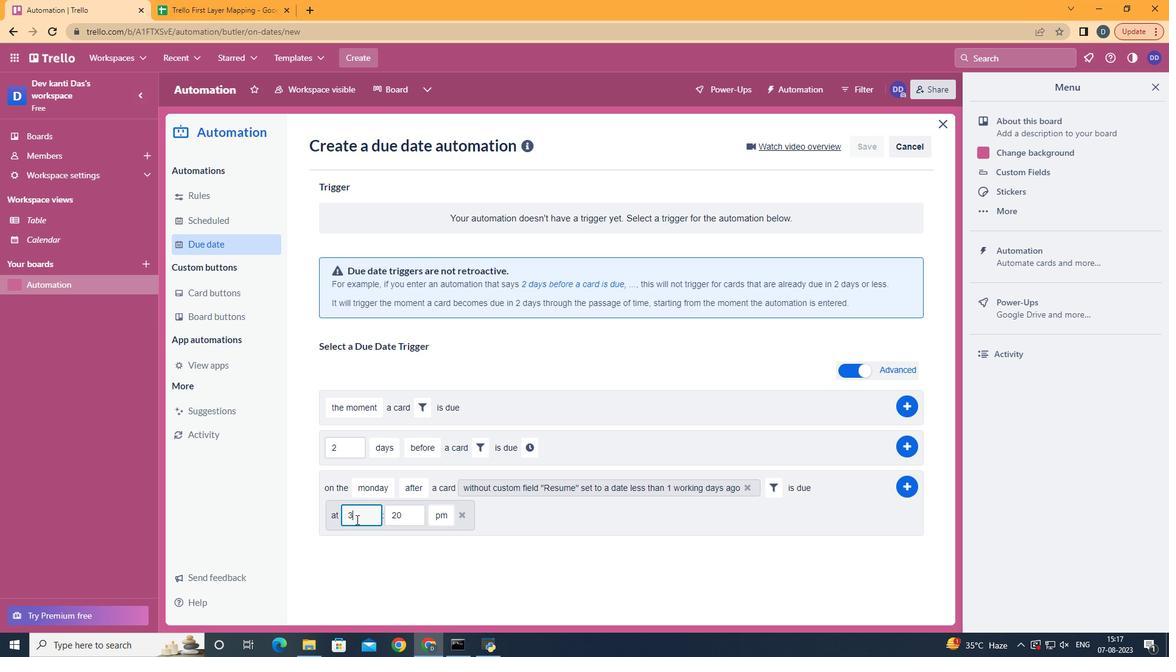 
Action: Mouse pressed left at (353, 517)
Screenshot: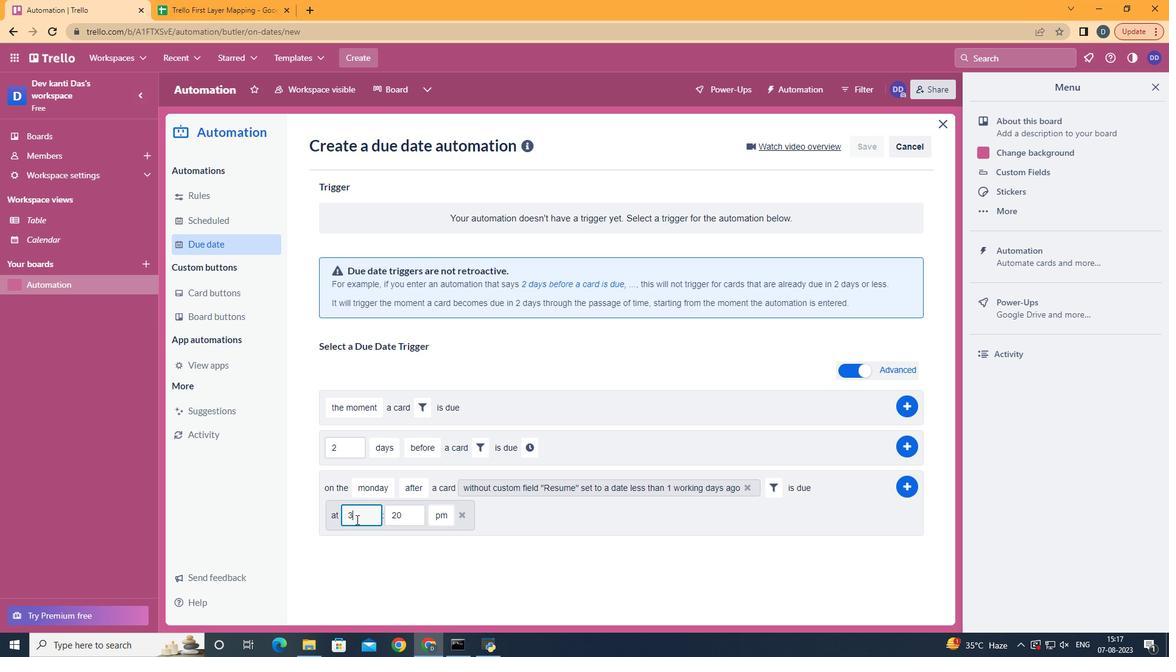 
Action: Key pressed <Key.backspace>11
Screenshot: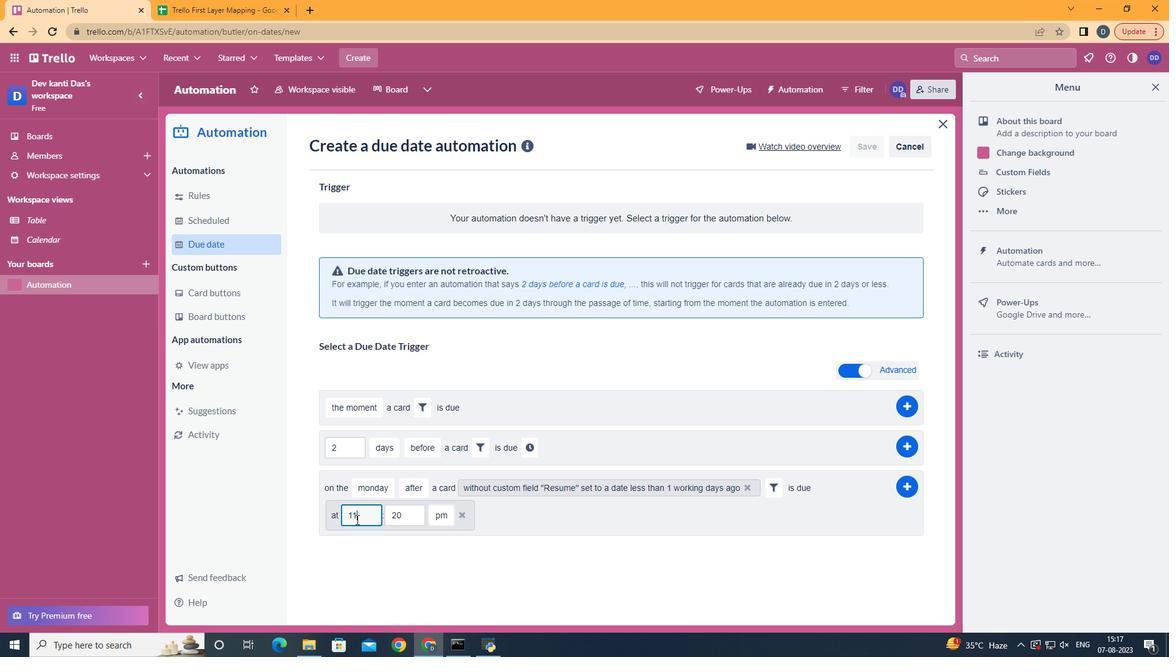 
Action: Mouse moved to (422, 516)
Screenshot: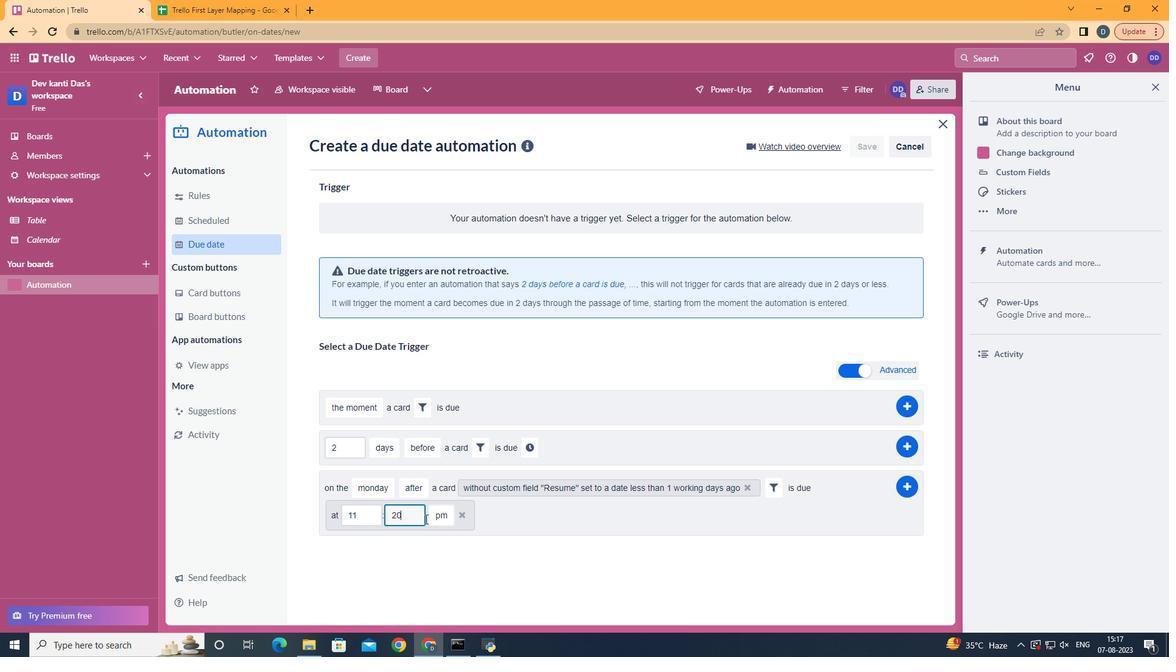 
Action: Mouse pressed left at (422, 516)
Screenshot: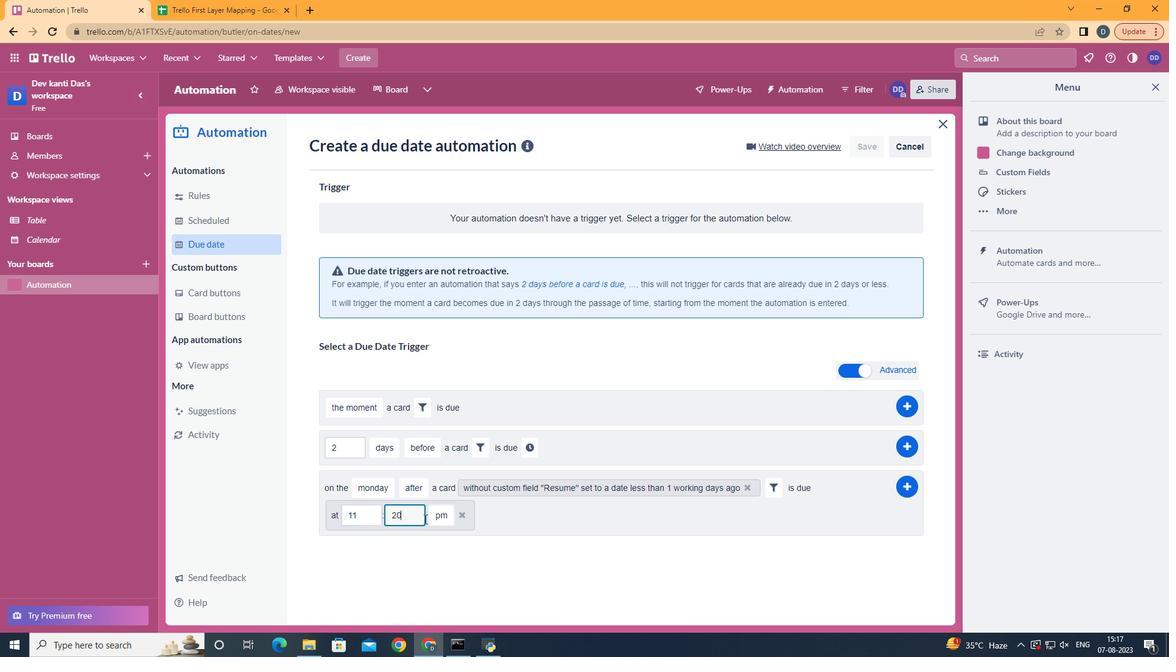
Action: Mouse moved to (417, 517)
Screenshot: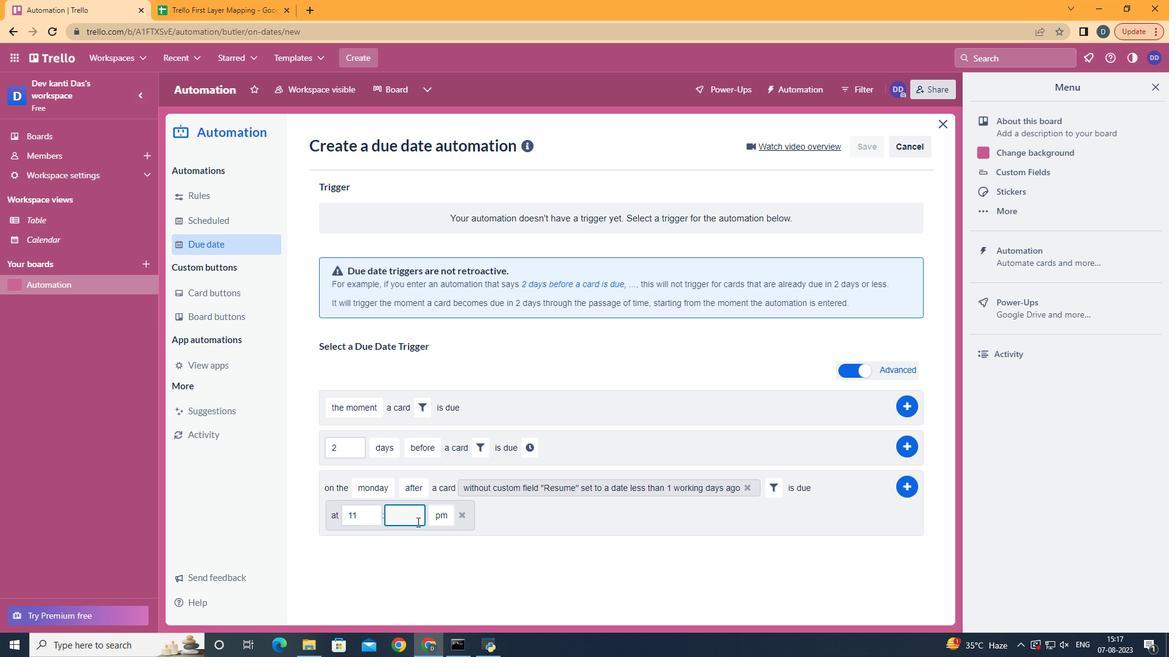 
Action: Key pressed <Key.backspace>
Screenshot: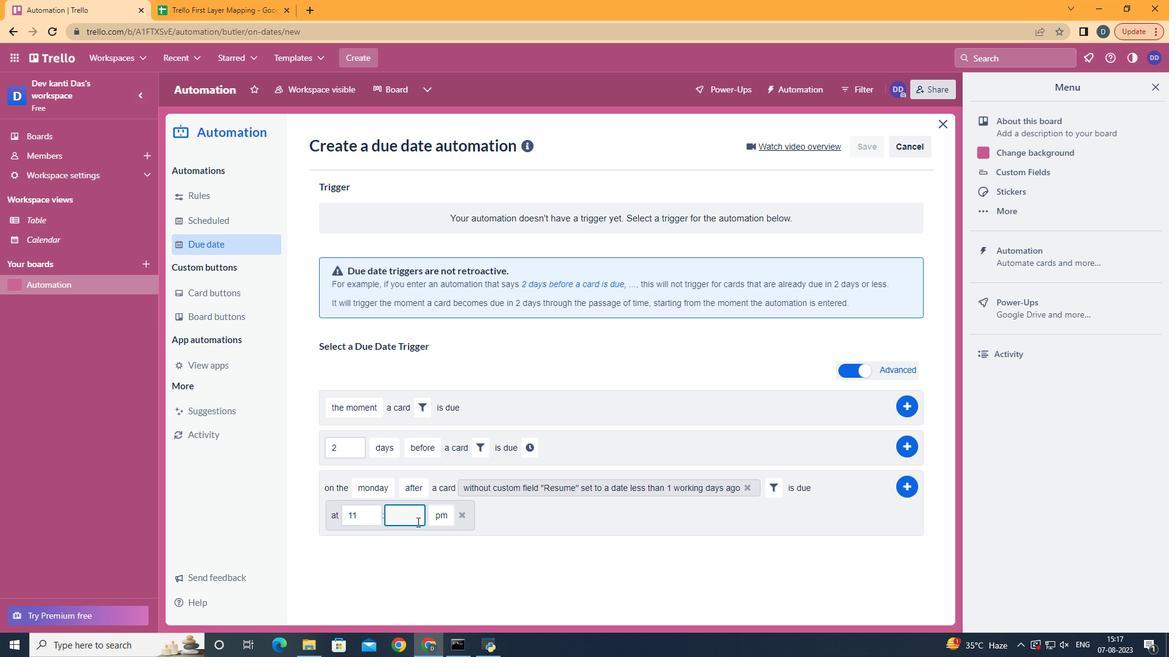 
Action: Mouse moved to (414, 519)
Screenshot: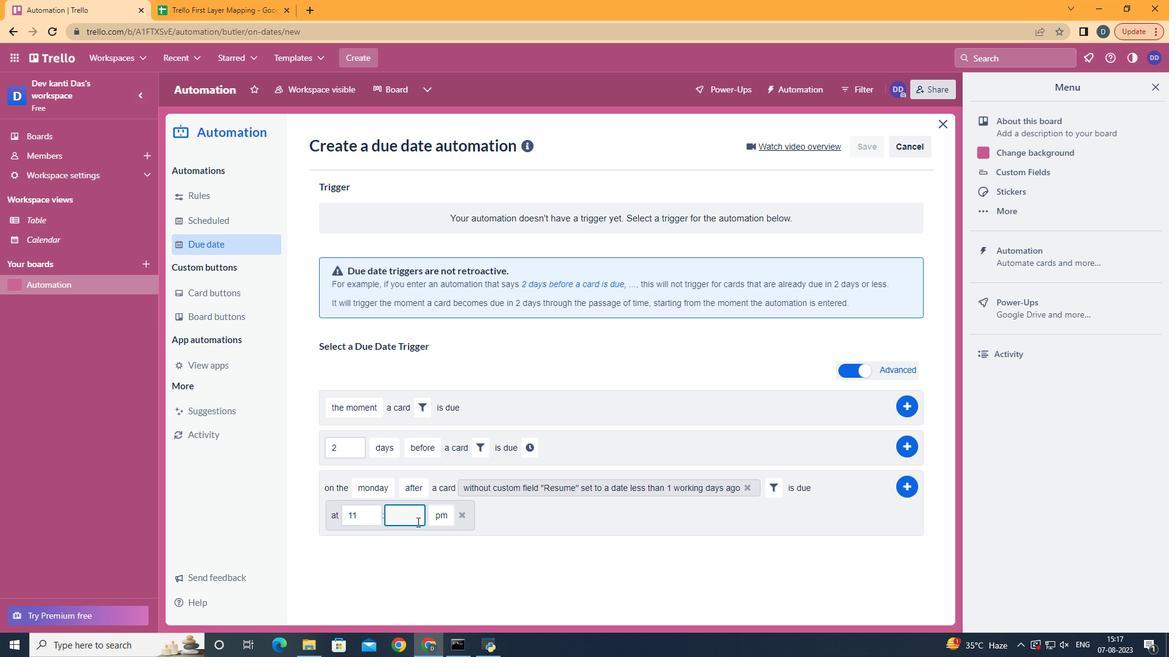 
Action: Key pressed <Key.backspace>00
Screenshot: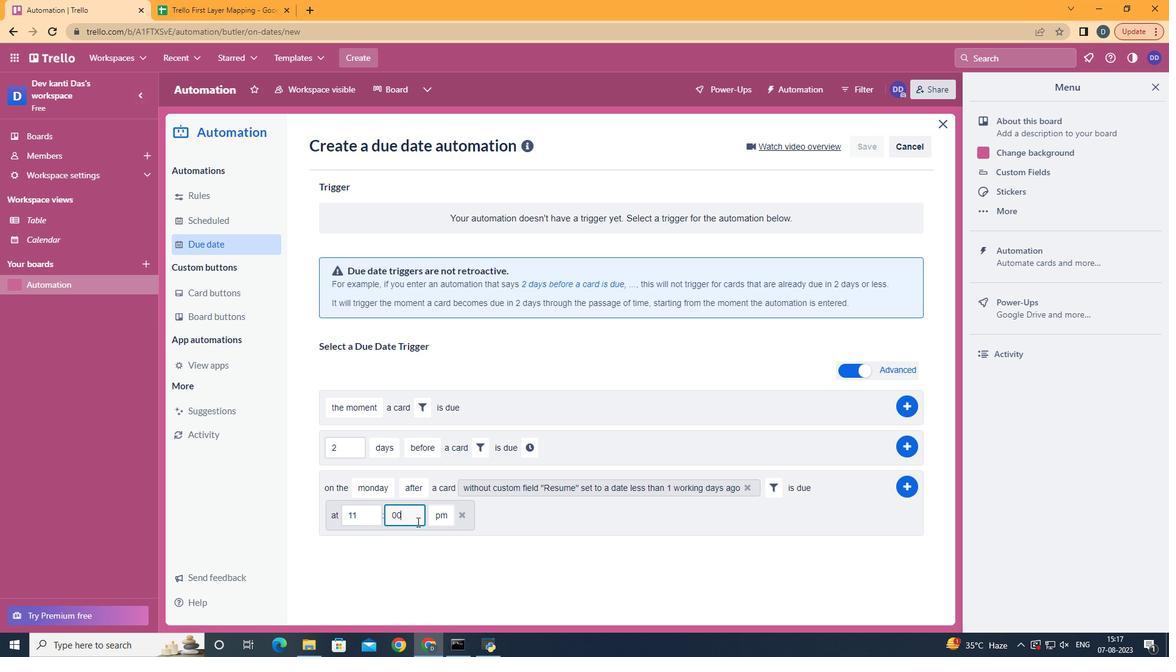 
Action: Mouse moved to (439, 535)
Screenshot: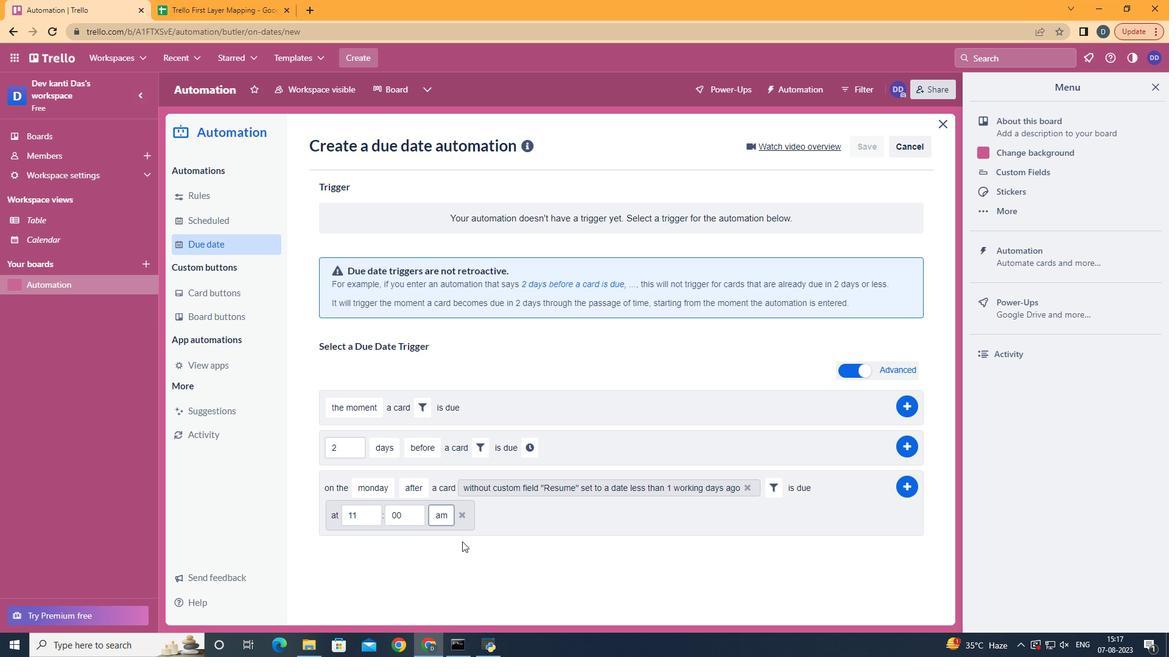
Action: Mouse pressed left at (439, 535)
Screenshot: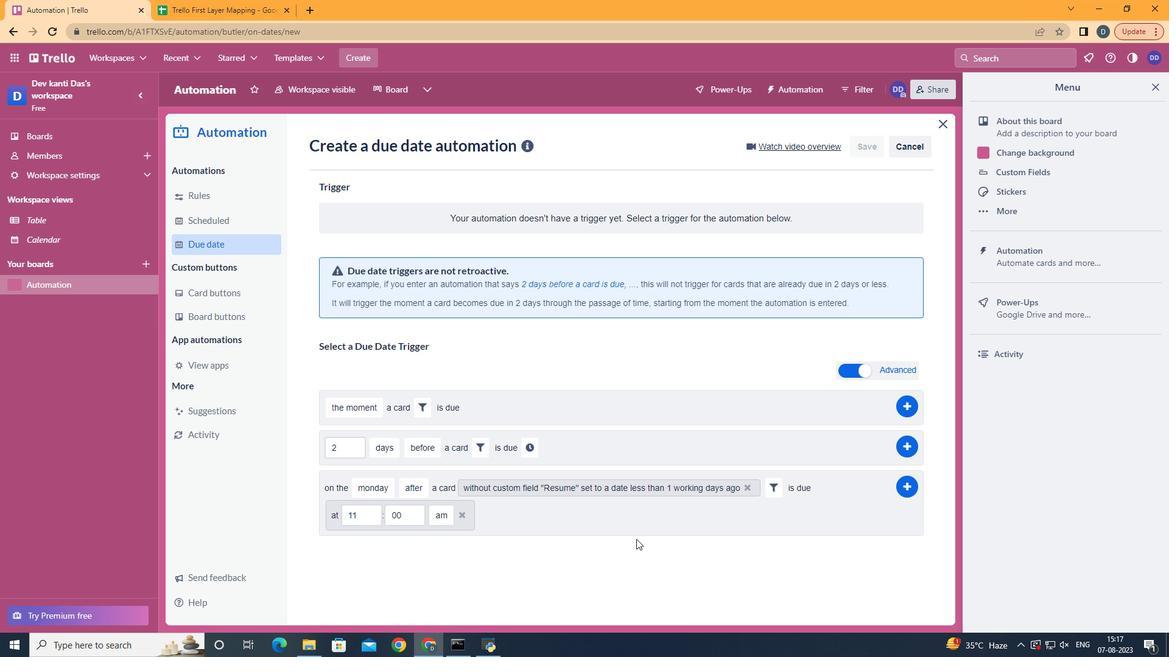 
Action: Mouse moved to (905, 483)
Screenshot: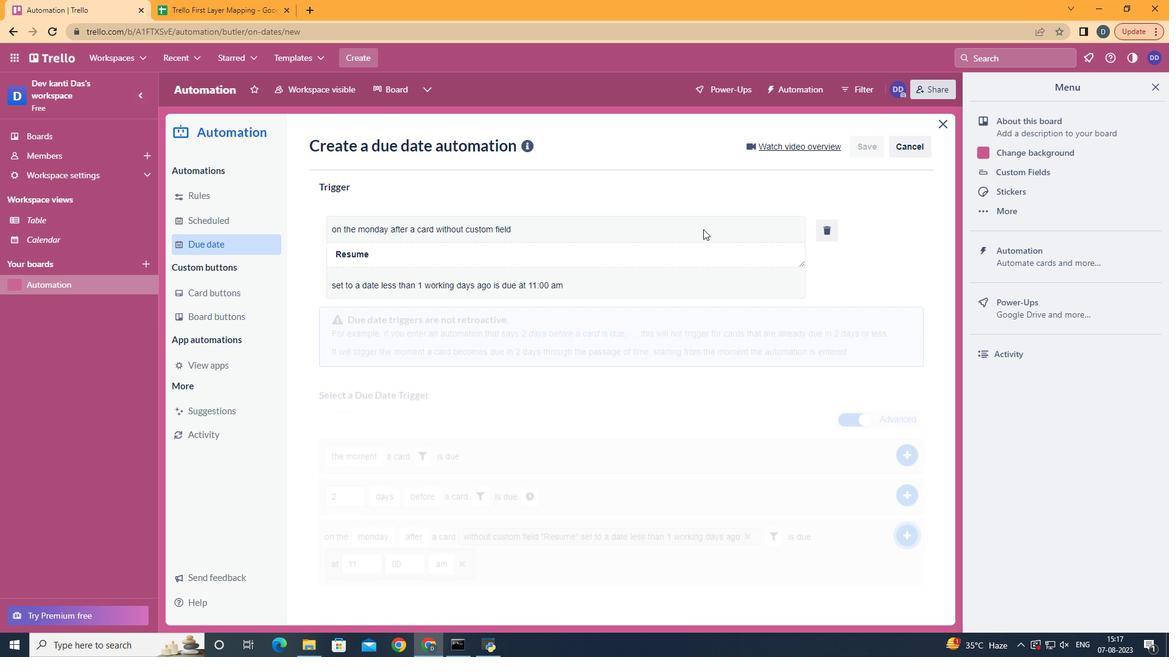 
Action: Mouse pressed left at (905, 483)
Screenshot: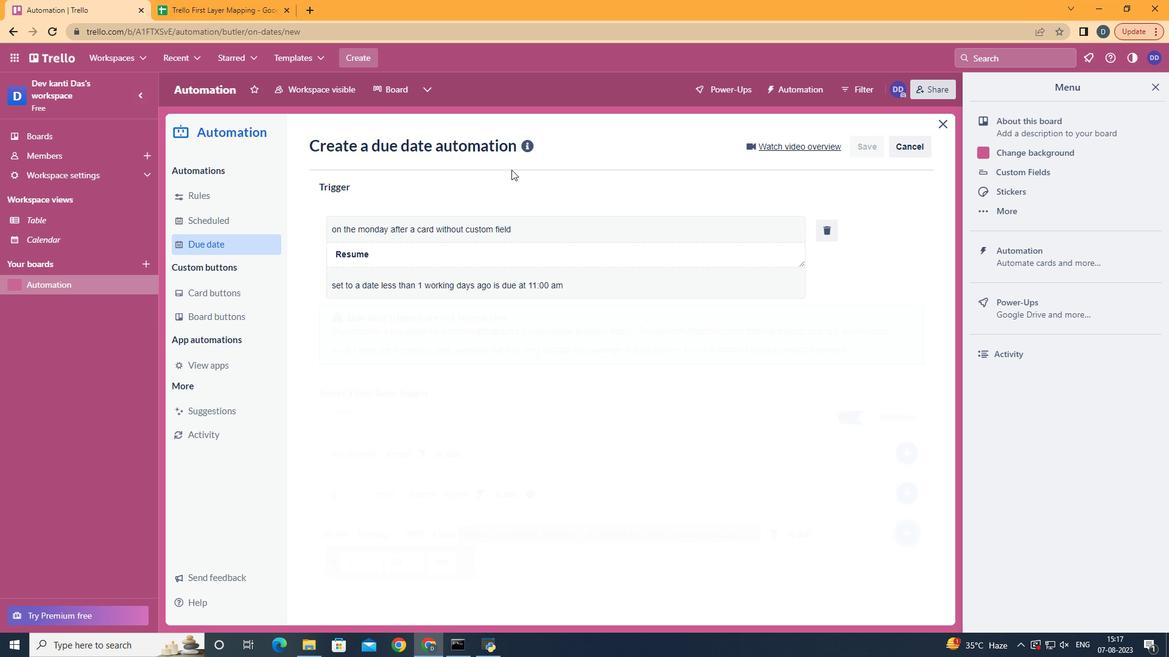 
Action: Mouse moved to (610, 209)
Screenshot: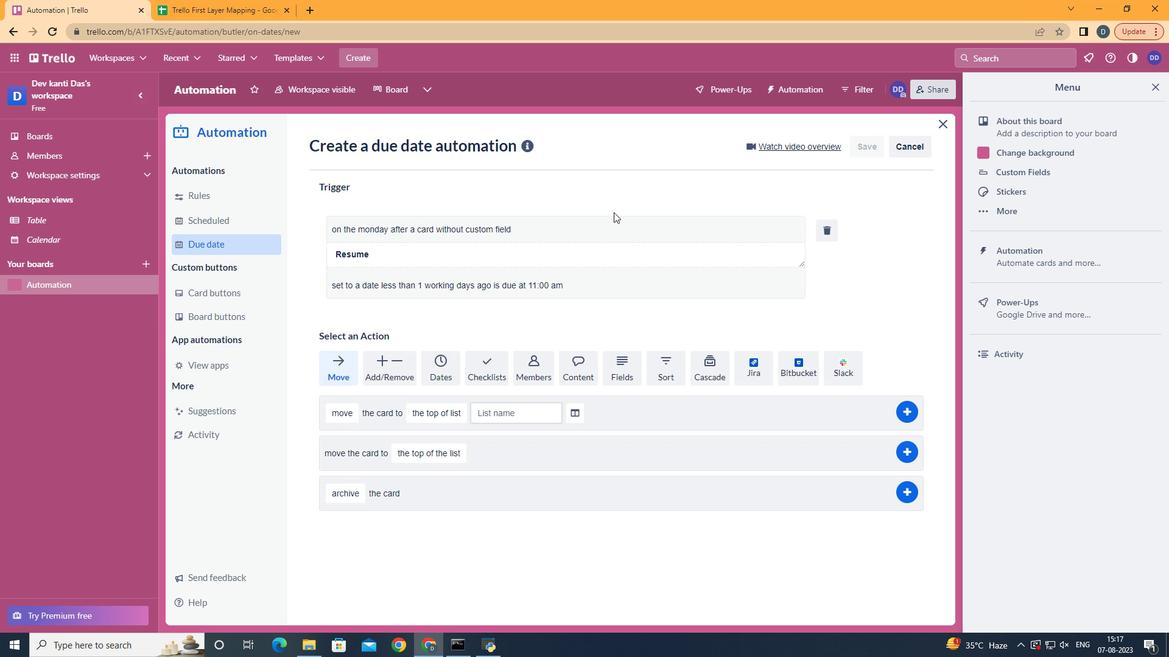 
